 Task: Find connections with filter location Paracambi with filter topic #customerrelationswith filter profile language English with filter current company The Lalit Suri Hospitality Group with filter school S S Jain Subodh P G College, Jaipur with filter industry Wholesale Import and Export with filter service category Training with filter keywords title Editor/Proofreader
Action: Mouse moved to (252, 311)
Screenshot: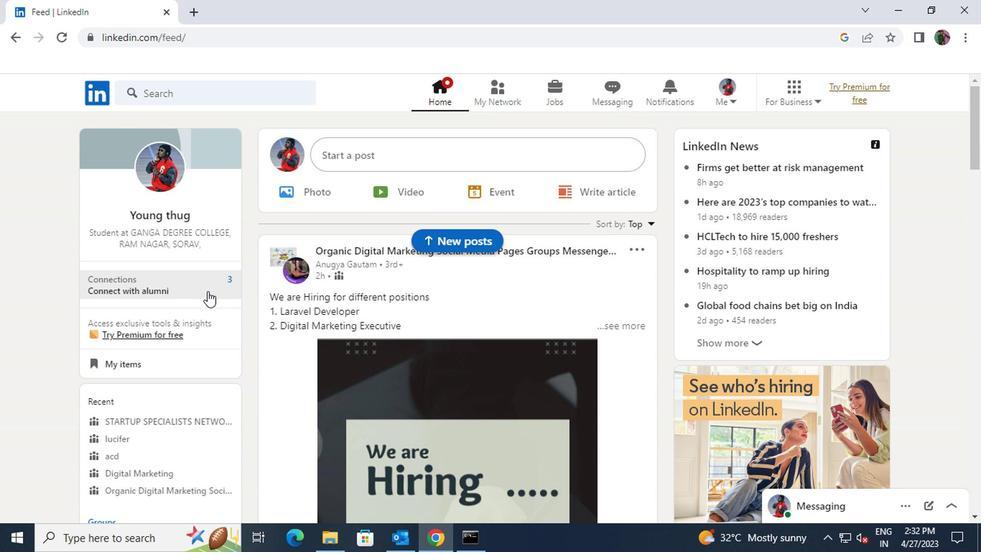 
Action: Mouse pressed left at (252, 311)
Screenshot: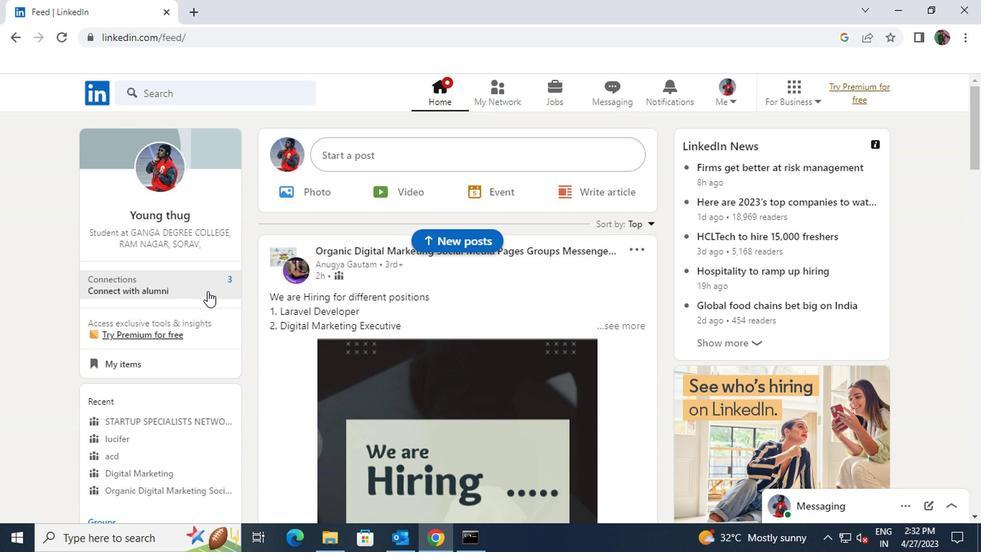 
Action: Mouse moved to (249, 230)
Screenshot: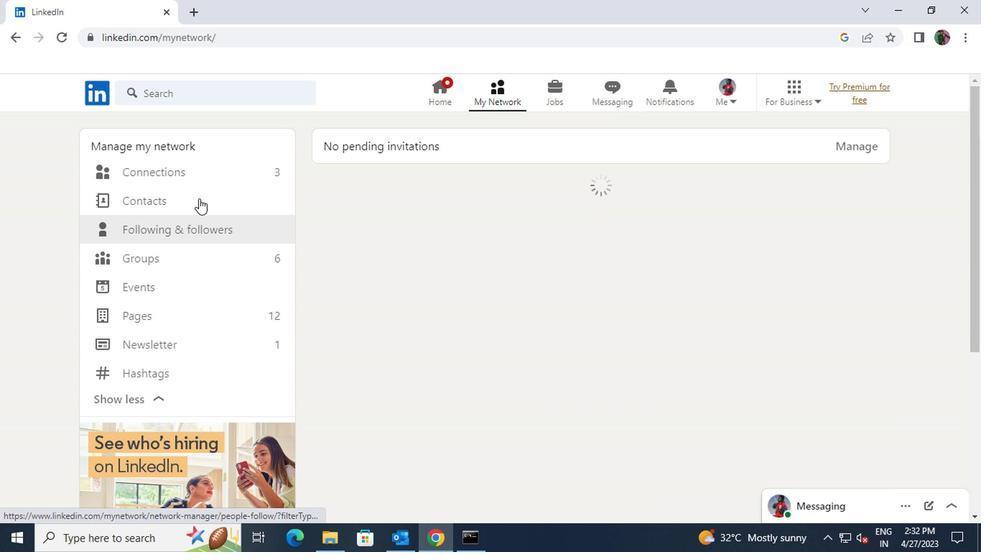 
Action: Mouse pressed left at (249, 230)
Screenshot: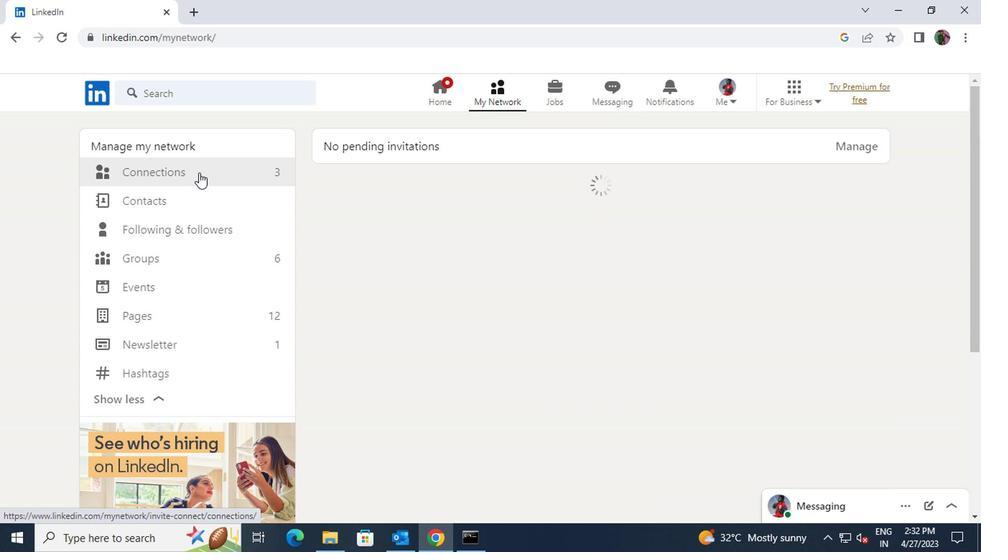 
Action: Mouse moved to (514, 229)
Screenshot: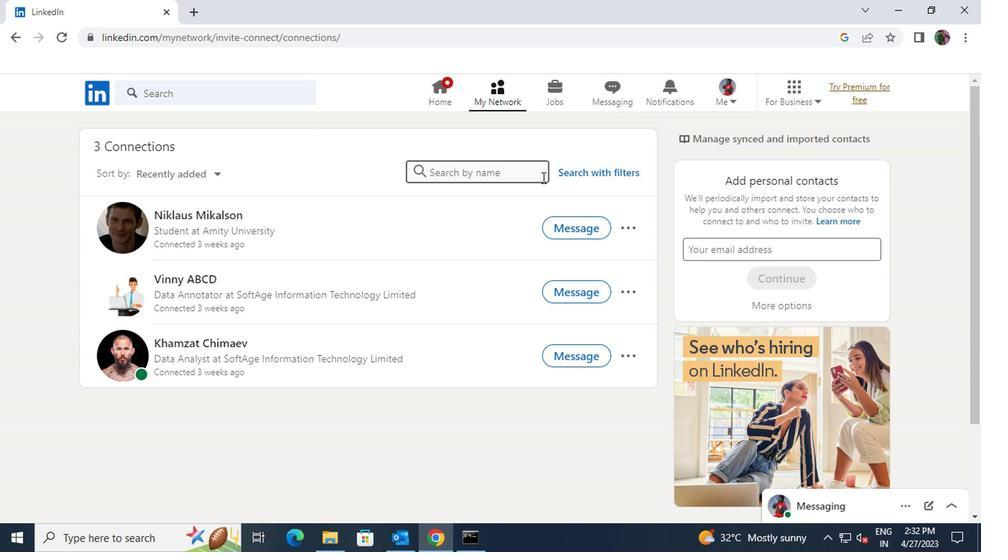 
Action: Mouse pressed left at (514, 229)
Screenshot: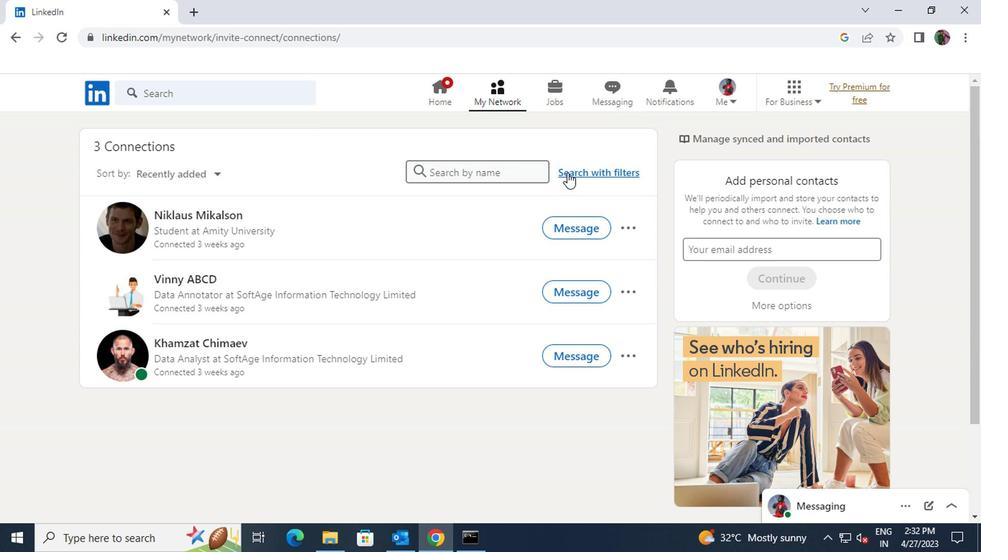 
Action: Mouse moved to (479, 198)
Screenshot: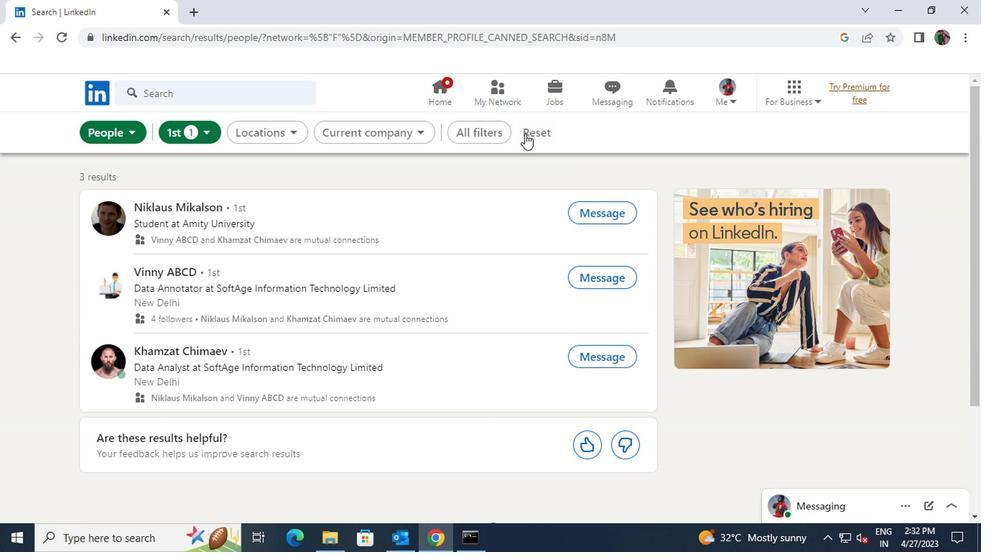 
Action: Mouse pressed left at (479, 198)
Screenshot: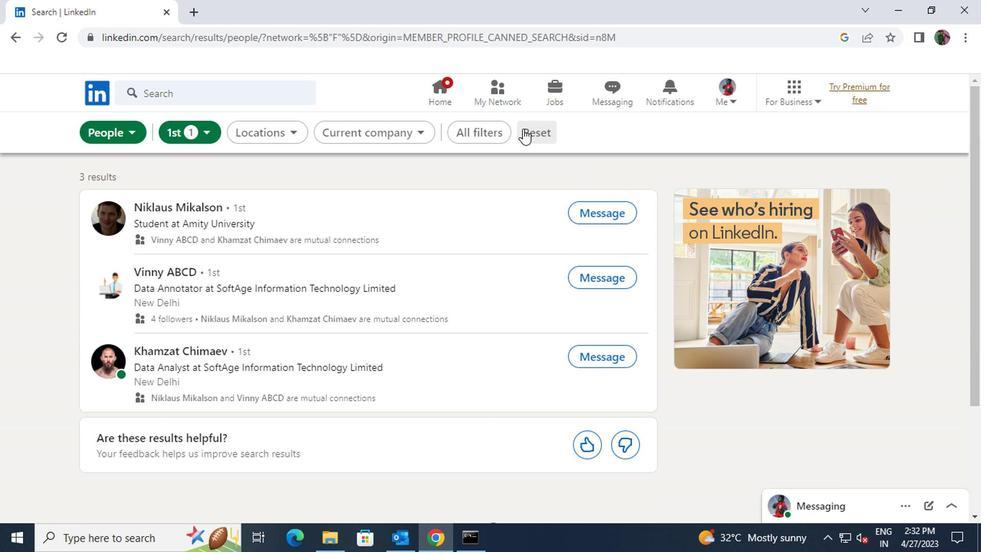 
Action: Mouse moved to (476, 198)
Screenshot: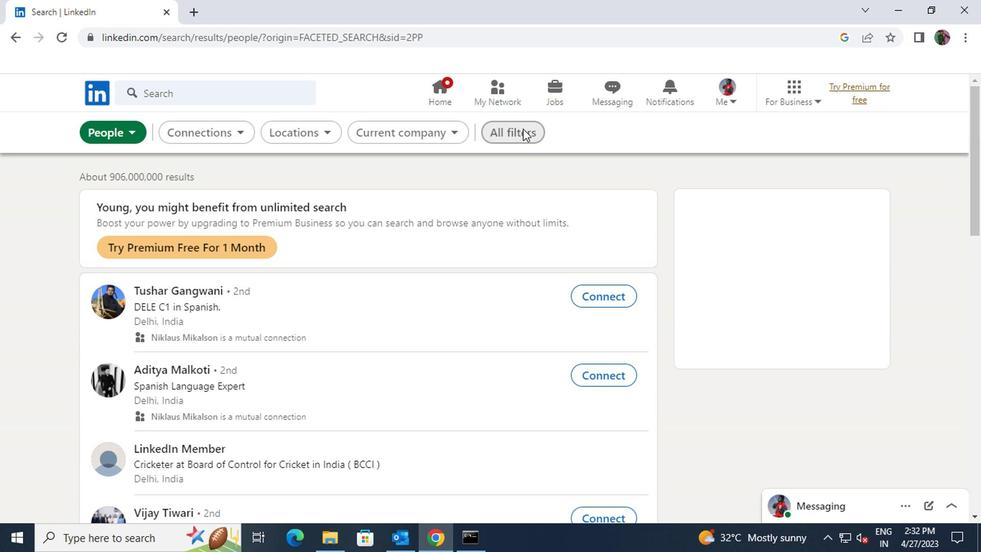 
Action: Mouse pressed left at (476, 198)
Screenshot: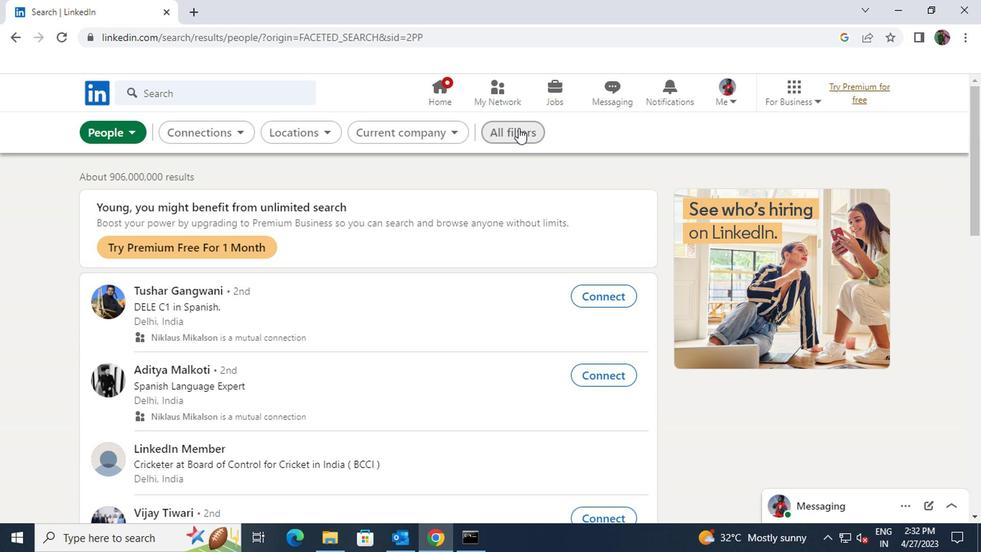 
Action: Mouse moved to (618, 306)
Screenshot: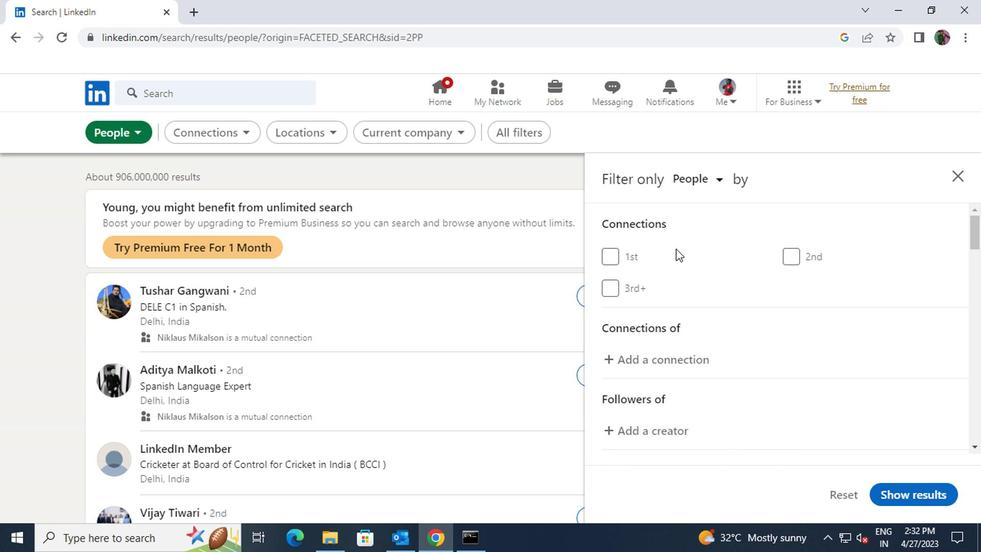 
Action: Mouse scrolled (618, 306) with delta (0, 0)
Screenshot: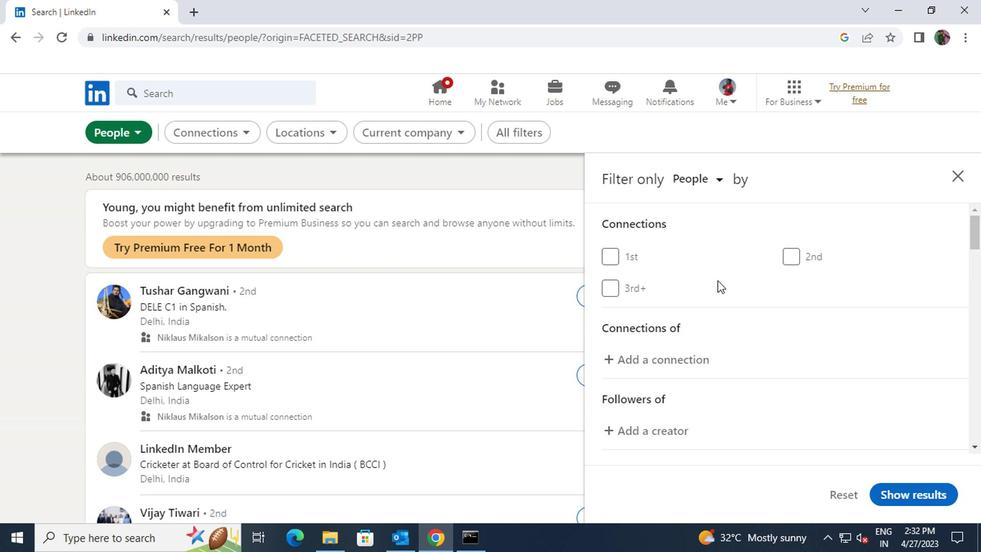
Action: Mouse scrolled (618, 306) with delta (0, 0)
Screenshot: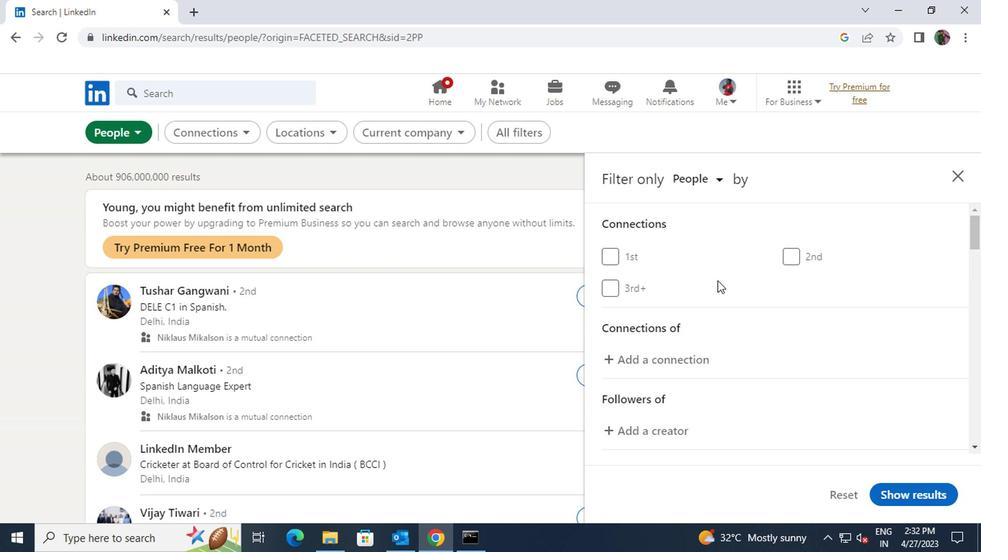 
Action: Mouse scrolled (618, 306) with delta (0, 0)
Screenshot: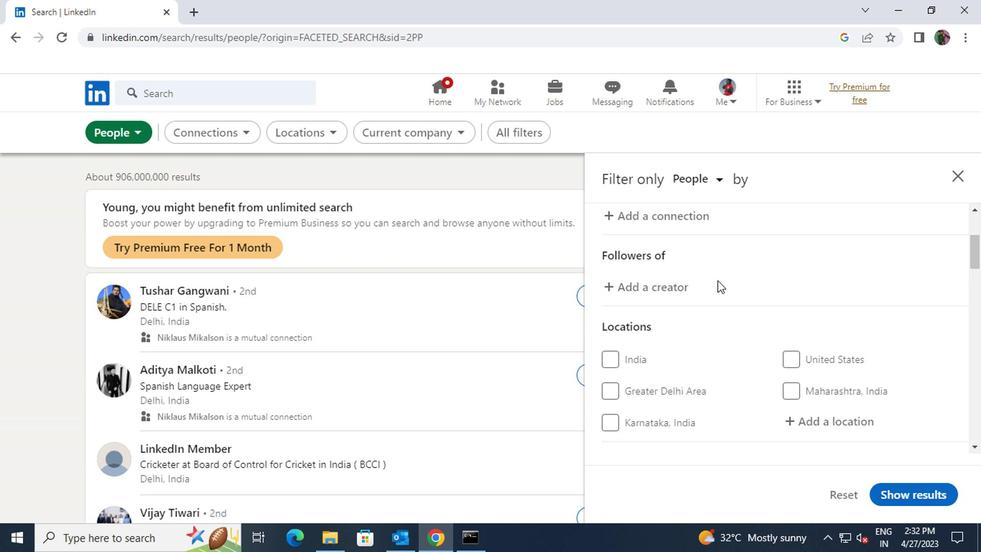 
Action: Mouse moved to (669, 355)
Screenshot: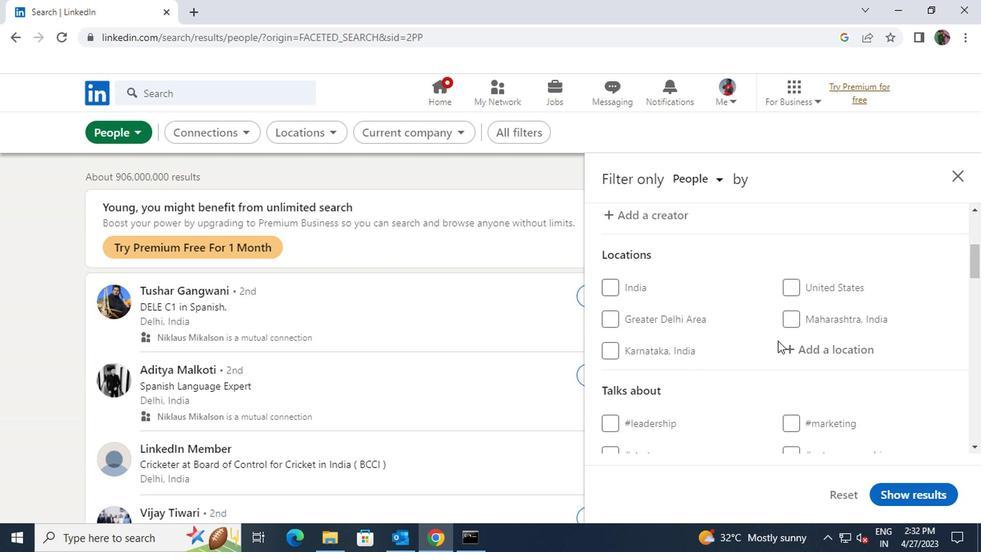 
Action: Mouse pressed left at (669, 355)
Screenshot: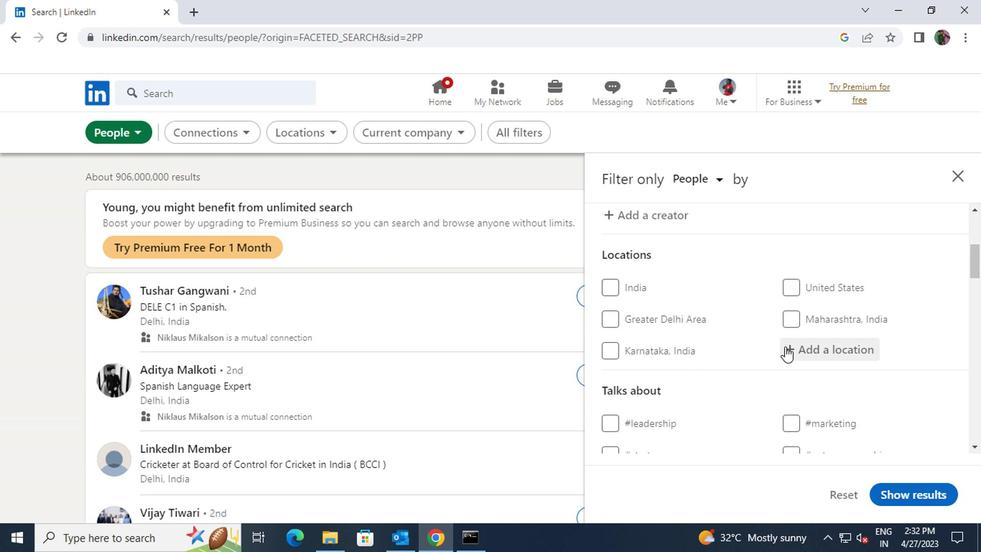 
Action: Mouse moved to (669, 355)
Screenshot: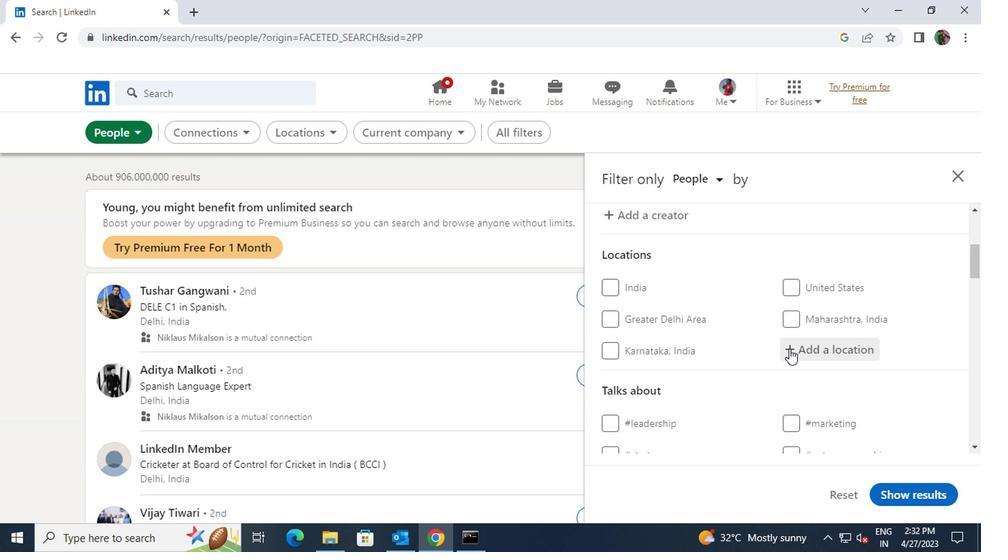
Action: Key pressed <Key.shift>PARACAMB
Screenshot: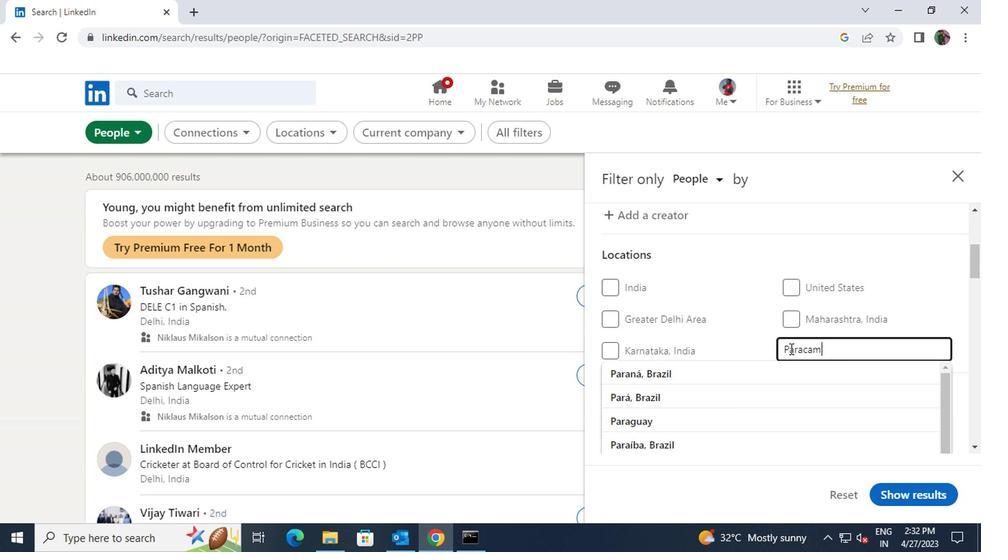 
Action: Mouse moved to (664, 369)
Screenshot: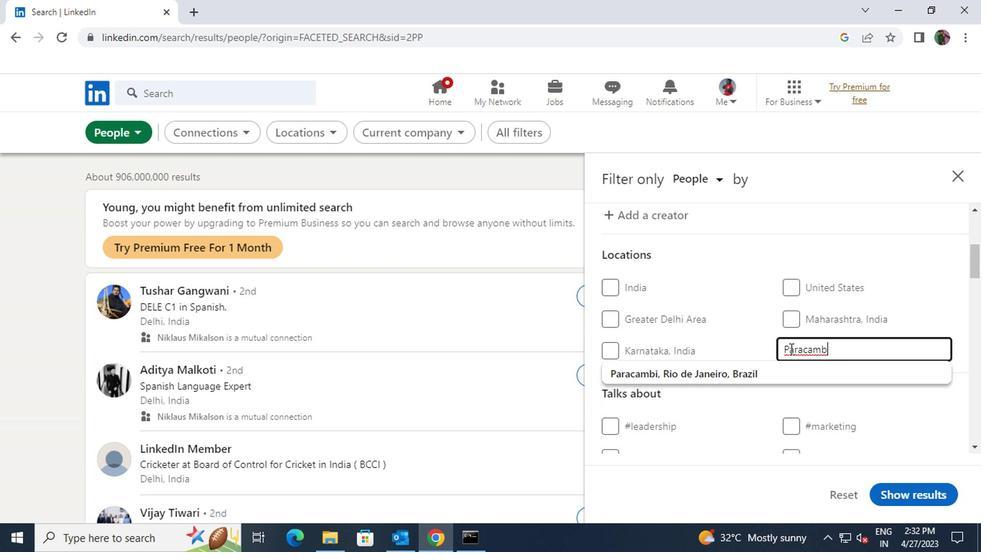 
Action: Mouse pressed left at (664, 369)
Screenshot: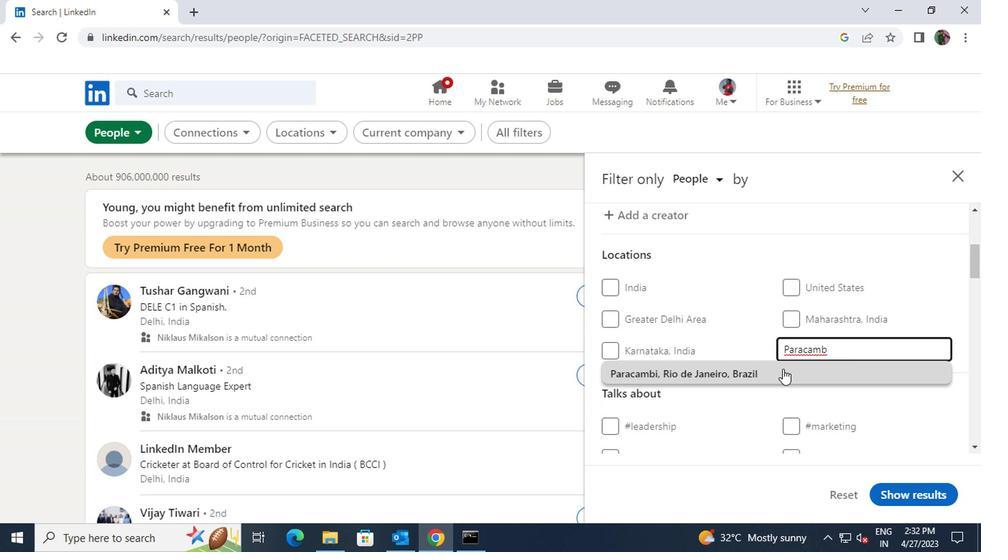 
Action: Mouse scrolled (664, 369) with delta (0, 0)
Screenshot: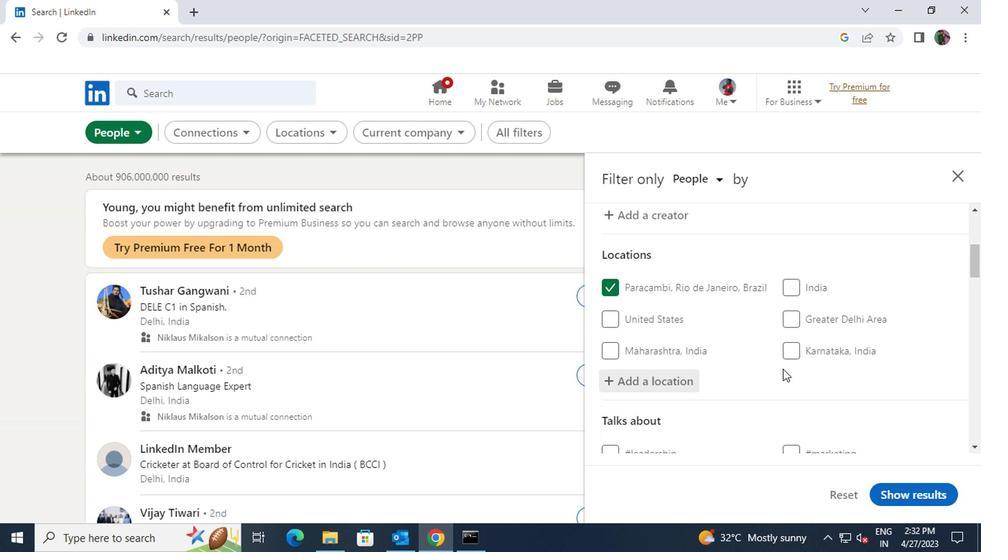 
Action: Mouse scrolled (664, 369) with delta (0, 0)
Screenshot: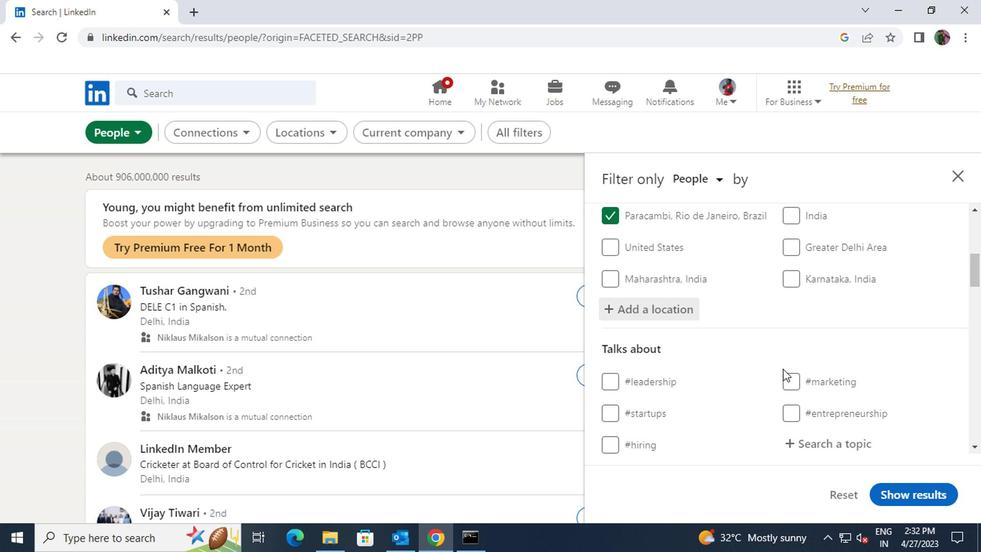 
Action: Mouse moved to (685, 372)
Screenshot: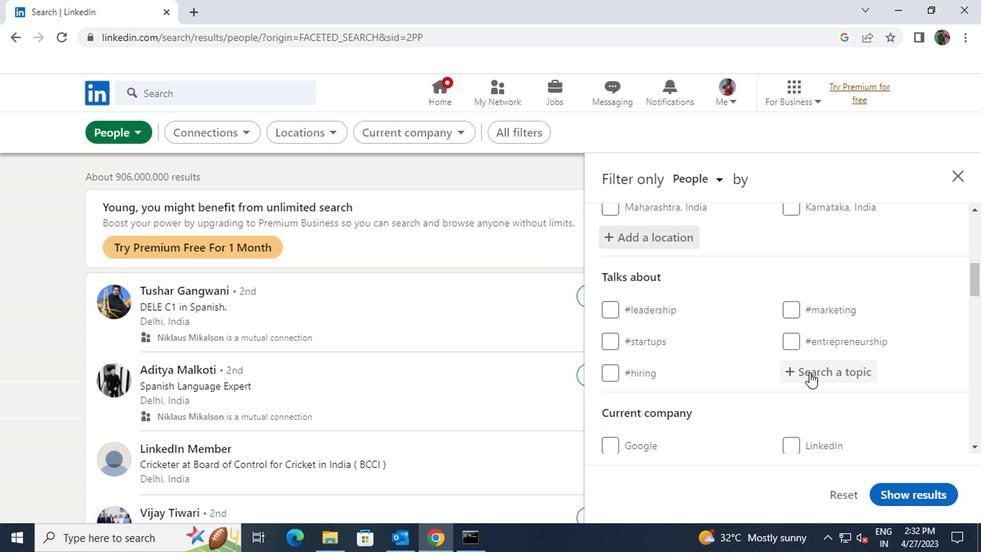 
Action: Mouse pressed left at (685, 372)
Screenshot: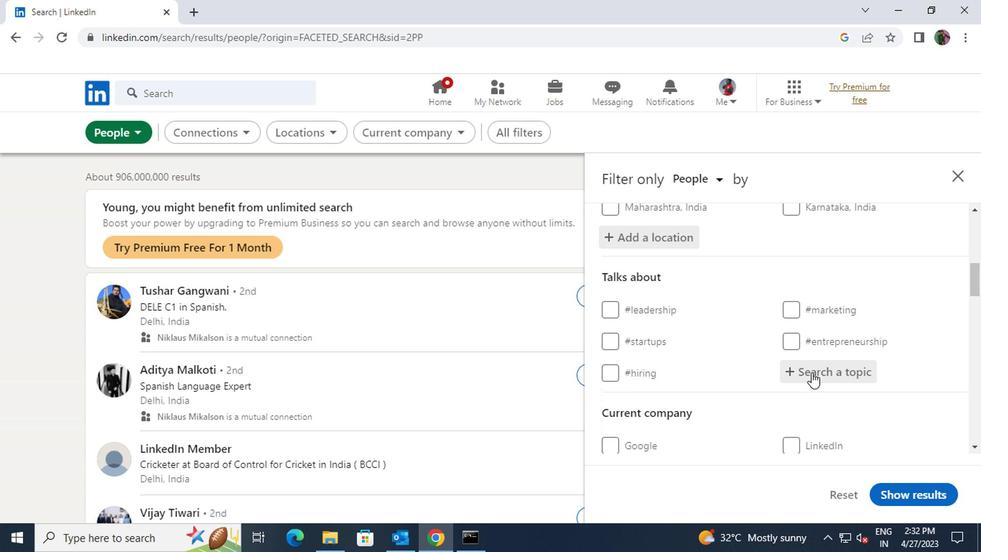 
Action: Key pressed <Key.shift><Key.shift><Key.shift><Key.shift><Key.shift>#<Key.shift>CUSTOMERRELATION
Screenshot: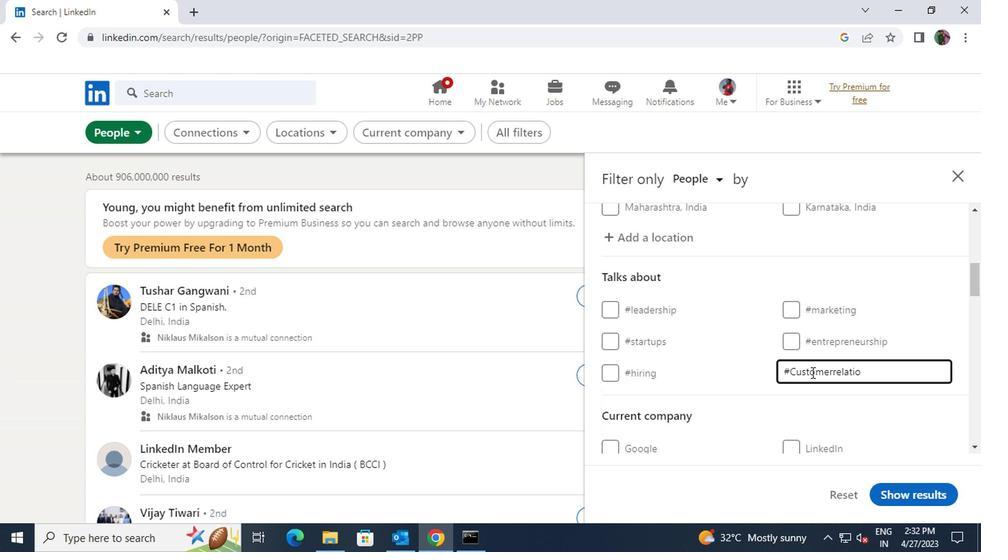 
Action: Mouse scrolled (685, 371) with delta (0, 0)
Screenshot: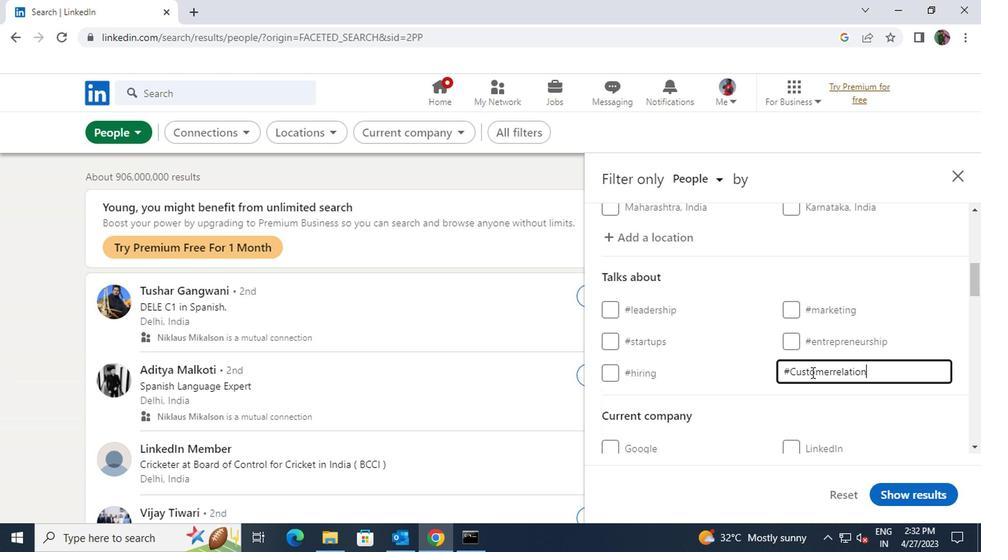 
Action: Mouse scrolled (685, 371) with delta (0, 0)
Screenshot: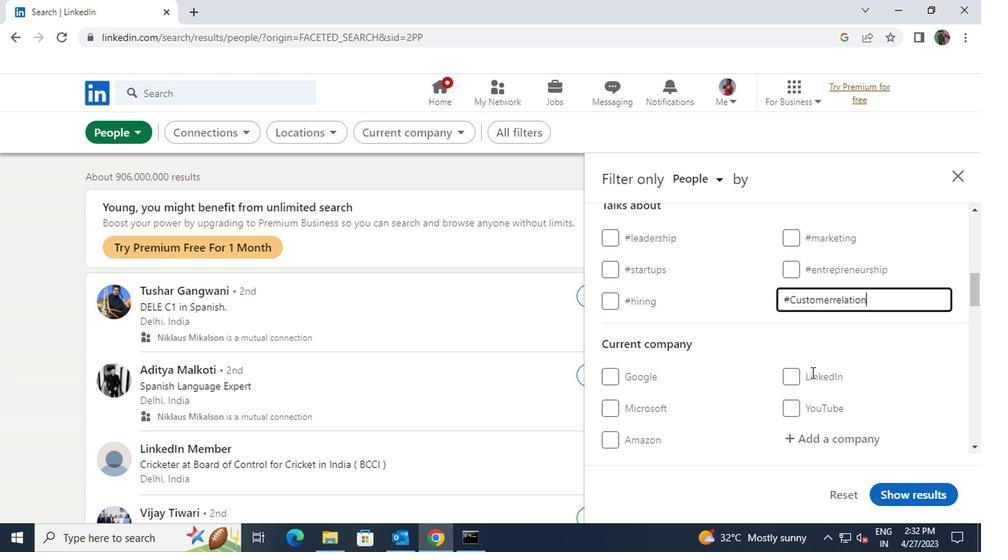 
Action: Mouse pressed left at (685, 372)
Screenshot: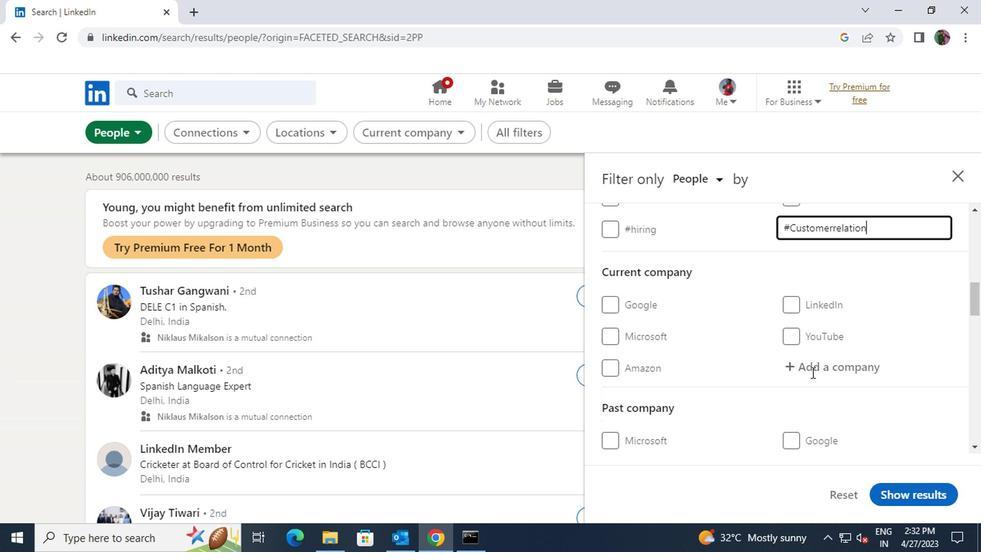 
Action: Key pressed <Key.shift><Key.shift><Key.shift>THE<Key.space>LALIT
Screenshot: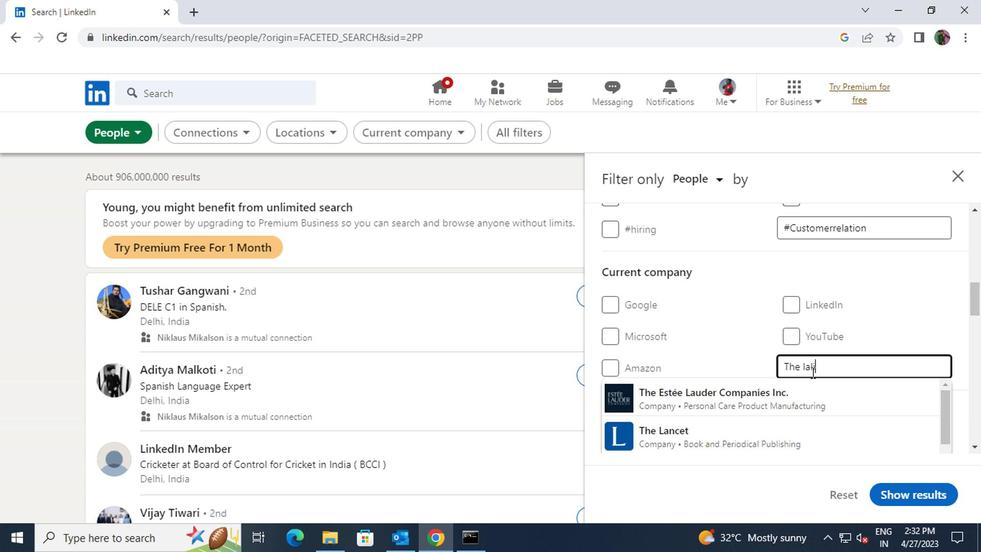 
Action: Mouse moved to (683, 388)
Screenshot: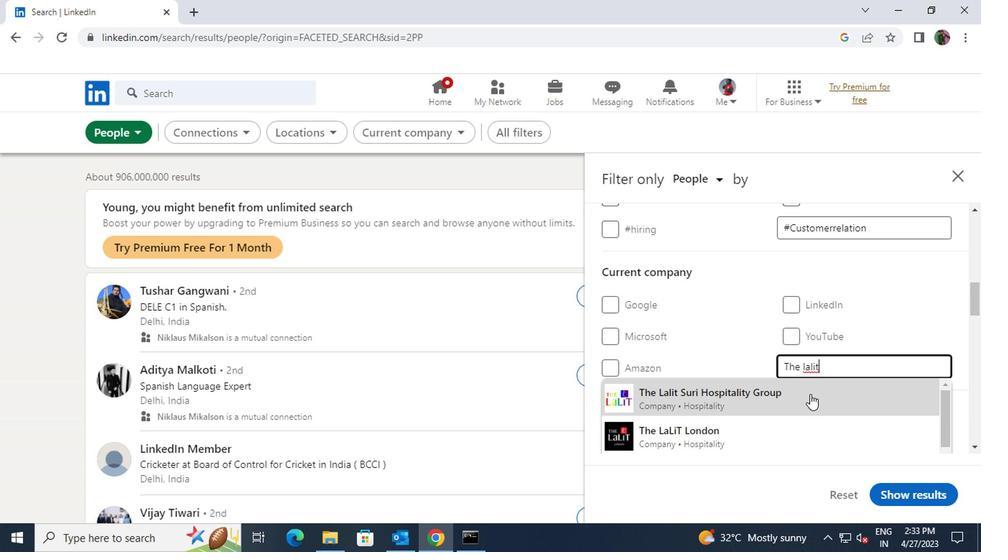 
Action: Mouse pressed left at (683, 388)
Screenshot: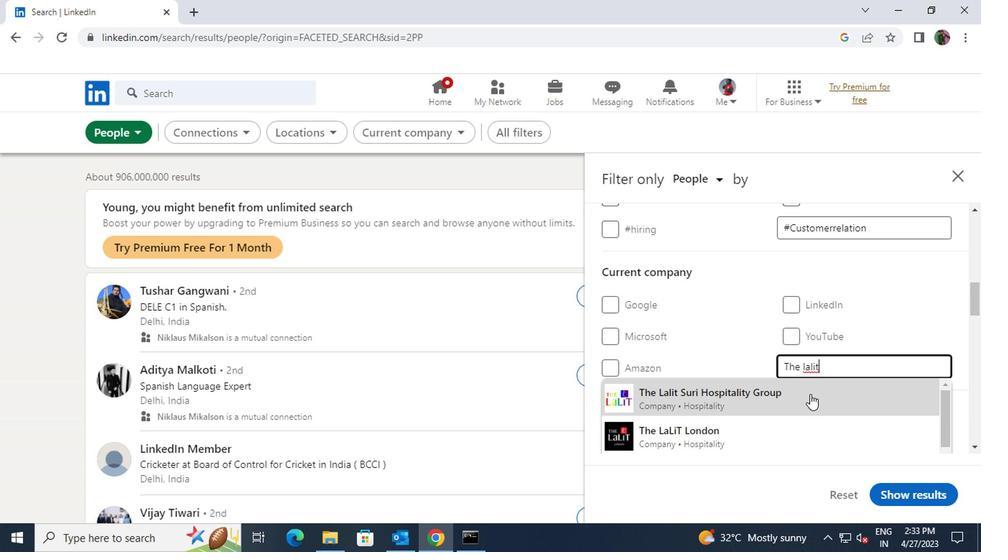 
Action: Mouse scrolled (683, 387) with delta (0, 0)
Screenshot: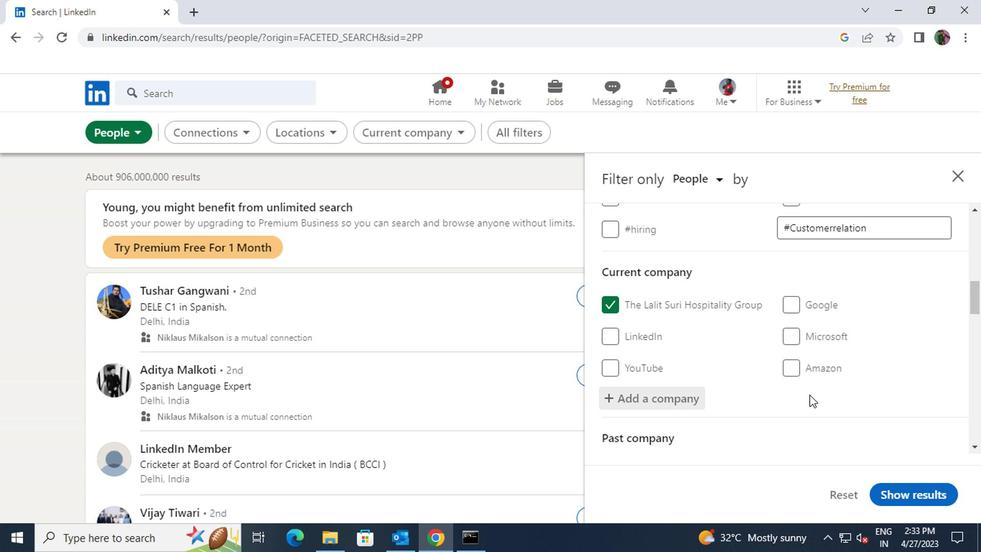 
Action: Mouse scrolled (683, 387) with delta (0, 0)
Screenshot: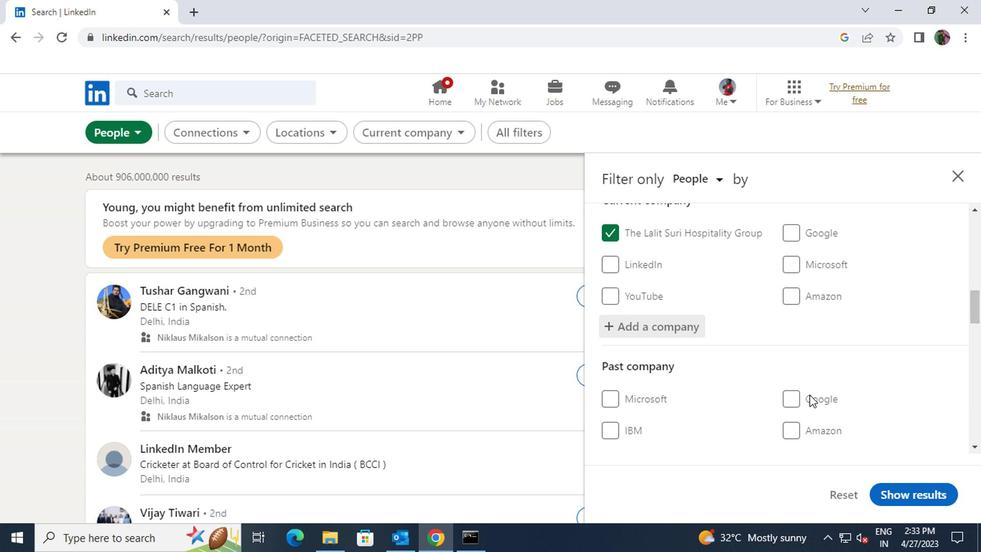 
Action: Mouse scrolled (683, 387) with delta (0, 0)
Screenshot: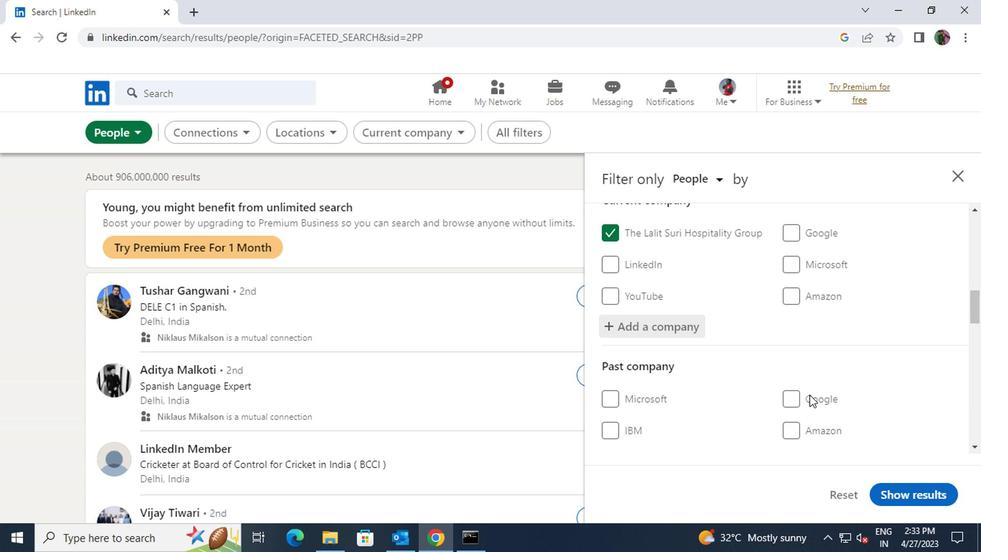 
Action: Mouse scrolled (683, 387) with delta (0, 0)
Screenshot: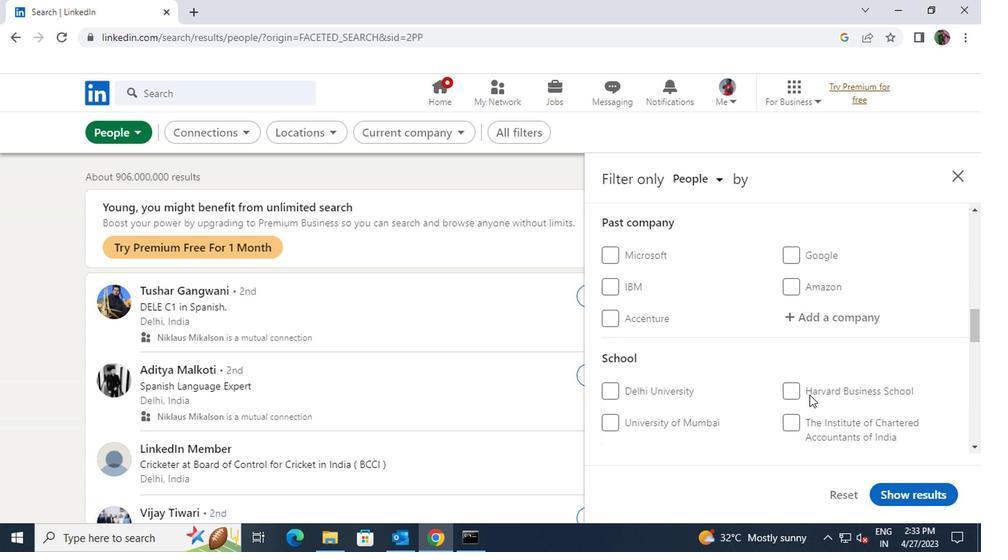 
Action: Mouse pressed left at (683, 388)
Screenshot: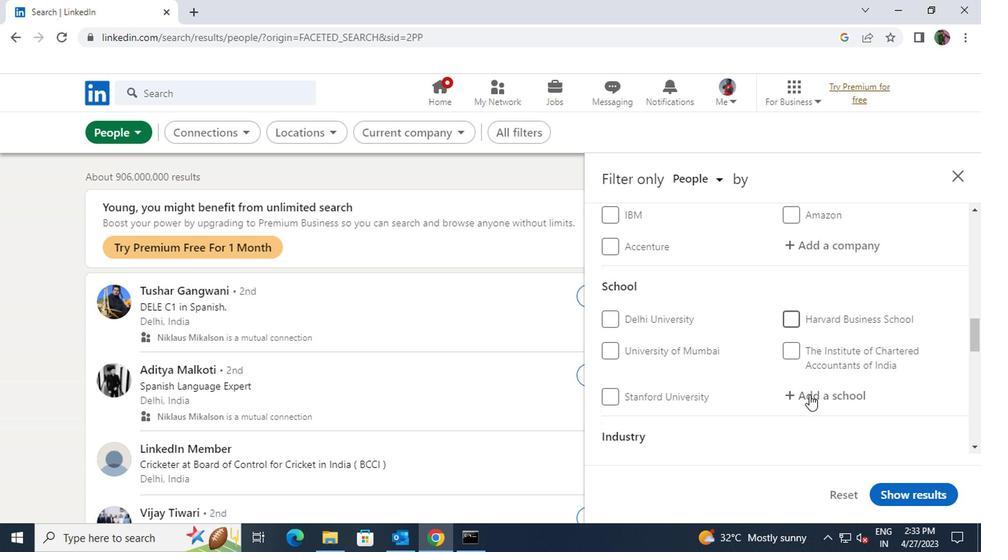 
Action: Key pressed <Key.shift><Key.shift><Key.shift><Key.shift><Key.shift><Key.shift><Key.shift><Key.shift><Key.shift><Key.shift><Key.shift><Key.shift><Key.shift><Key.shift><Key.shift><Key.shift><Key.shift>SS<Key.space>JAIN
Screenshot: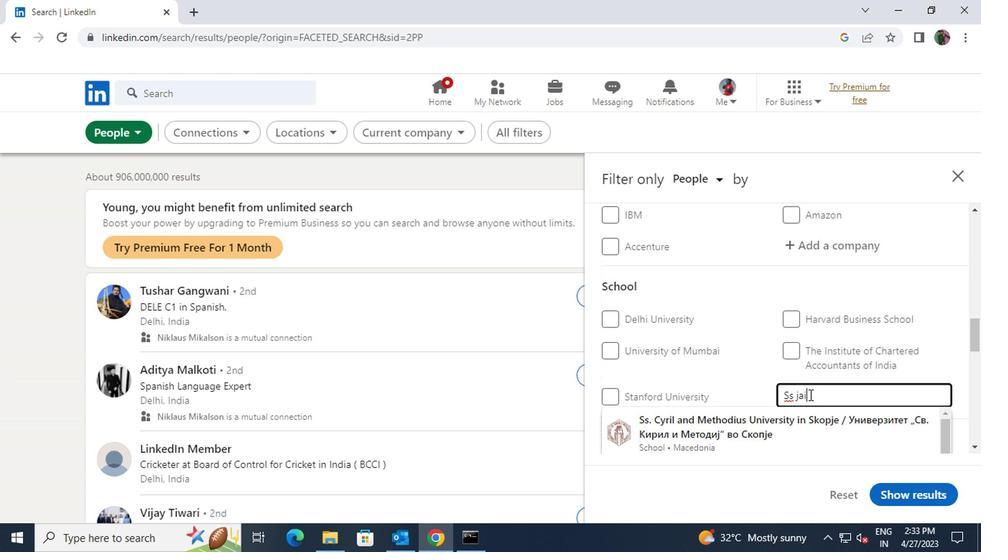 
Action: Mouse moved to (681, 406)
Screenshot: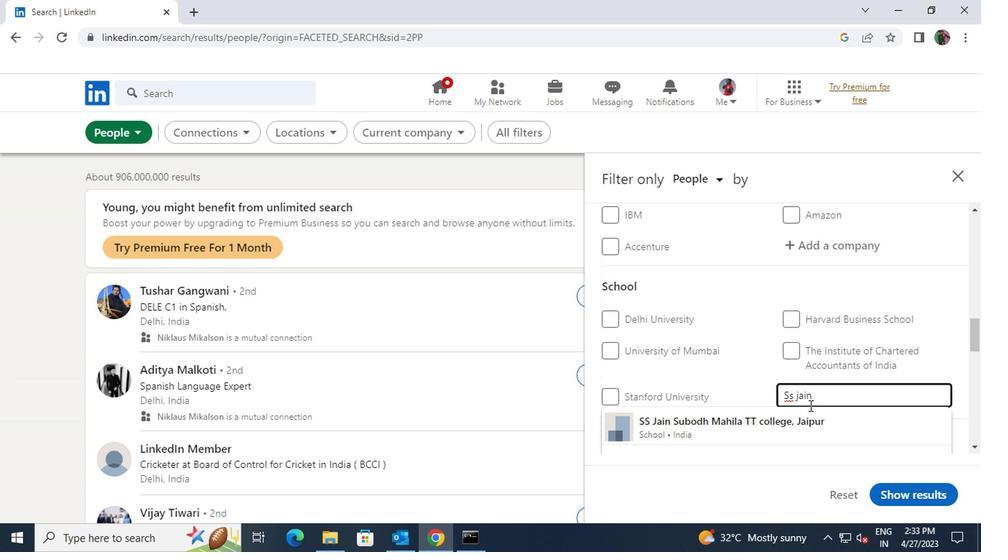 
Action: Mouse pressed left at (681, 406)
Screenshot: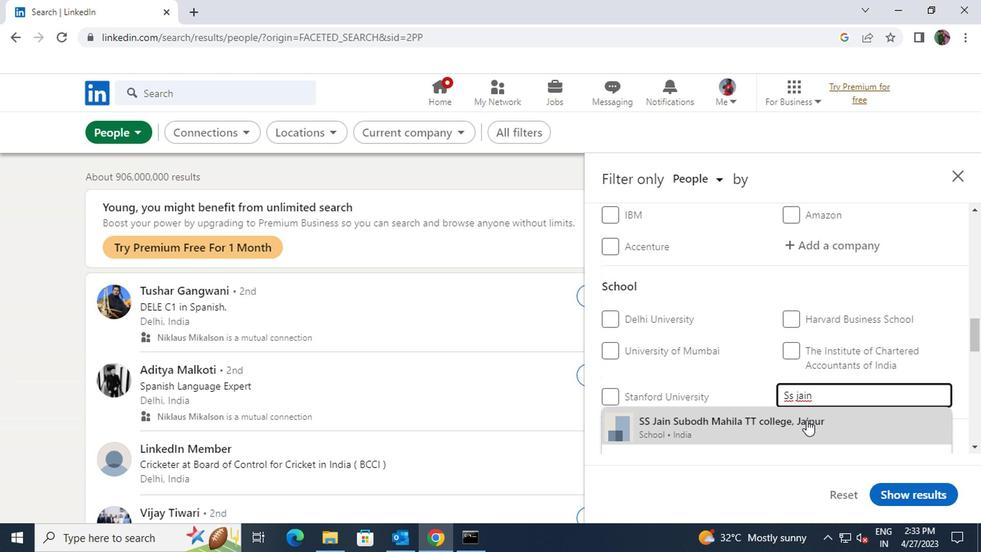 
Action: Mouse moved to (703, 406)
Screenshot: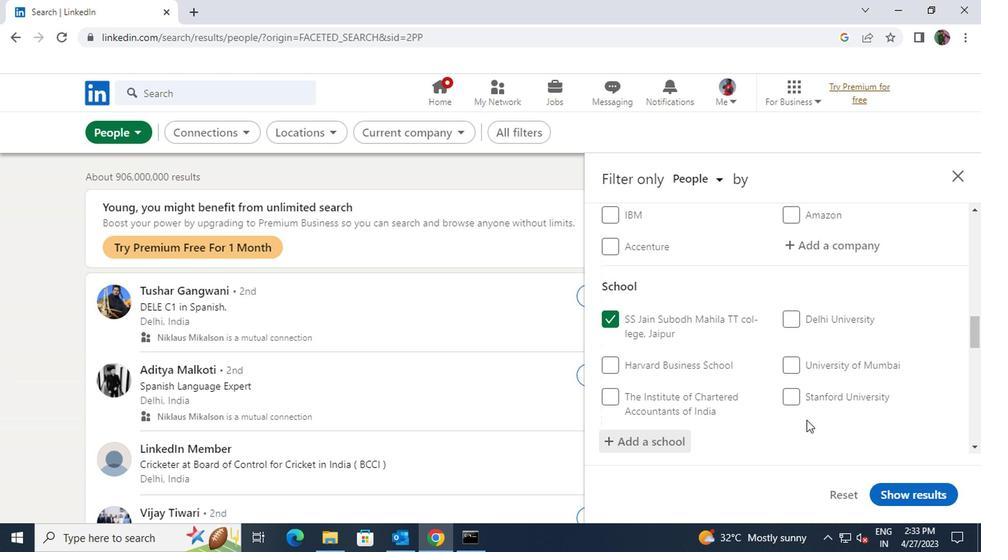 
Action: Mouse scrolled (703, 405) with delta (0, 0)
Screenshot: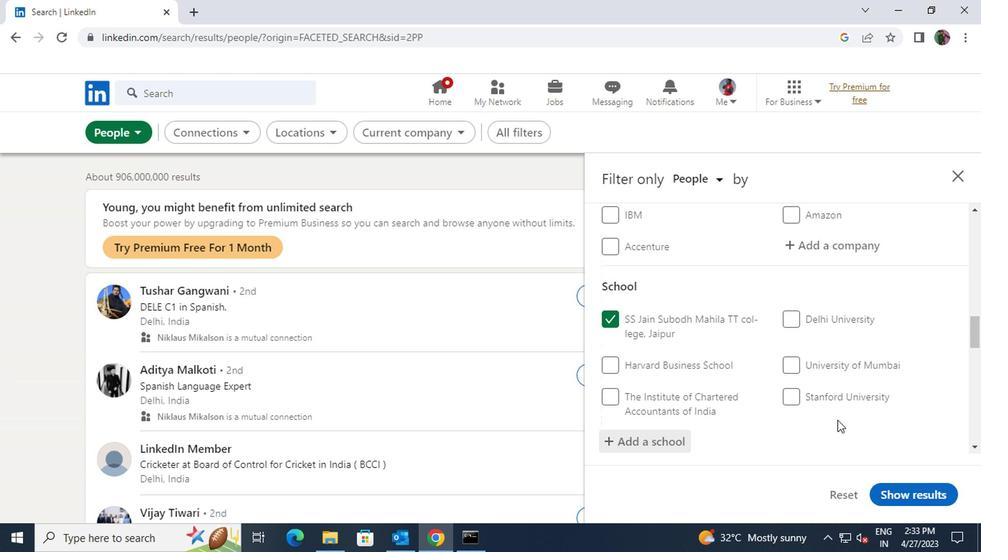
Action: Mouse moved to (697, 411)
Screenshot: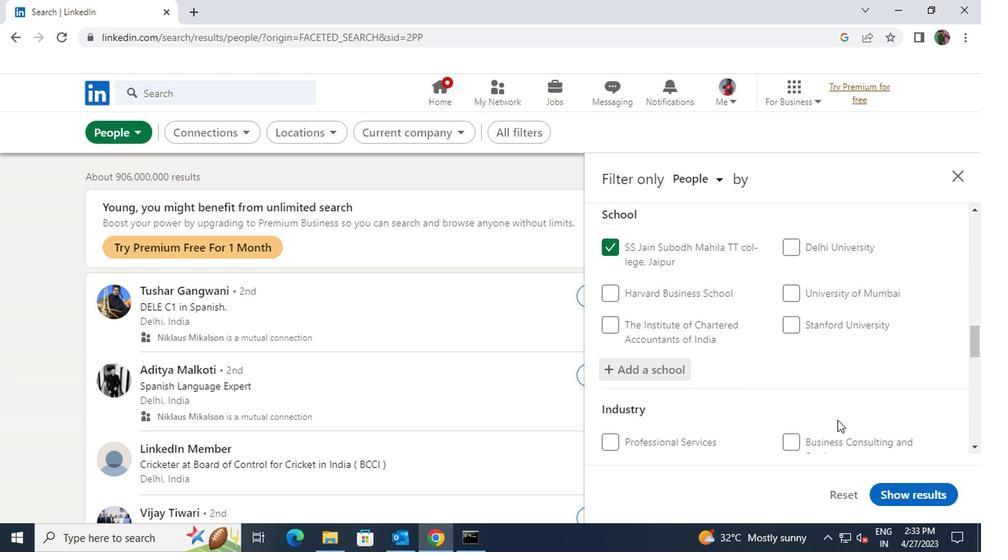 
Action: Mouse scrolled (697, 410) with delta (0, 0)
Screenshot: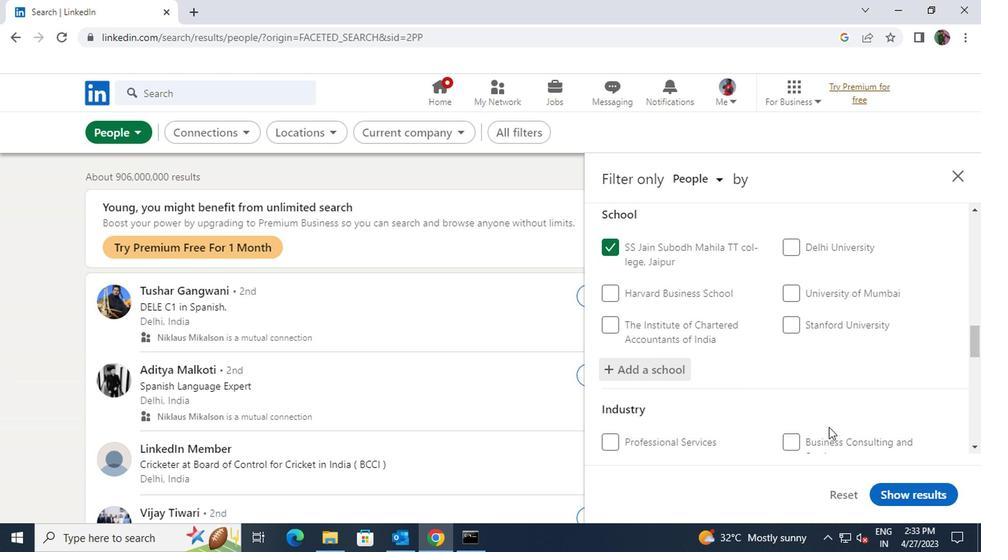
Action: Mouse moved to (695, 409)
Screenshot: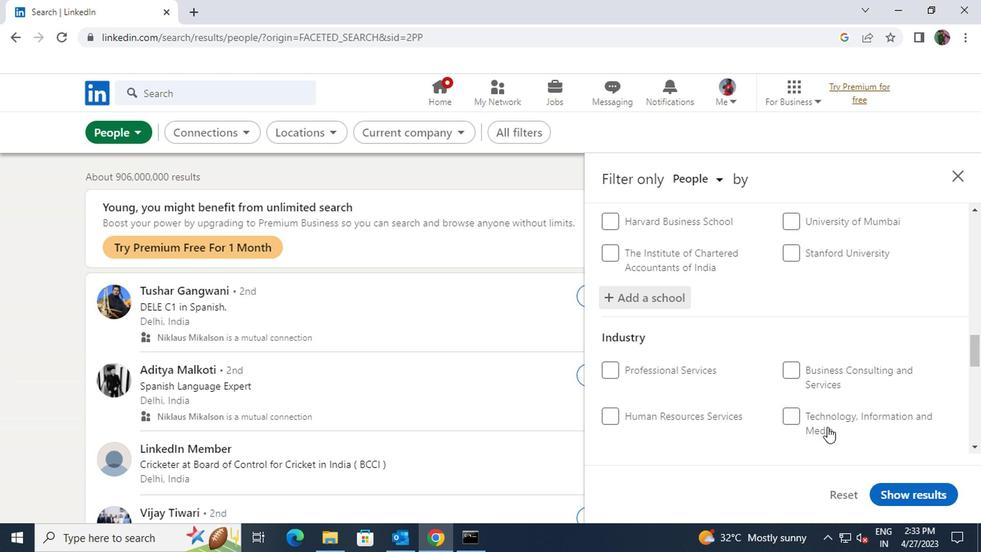 
Action: Mouse scrolled (695, 409) with delta (0, 0)
Screenshot: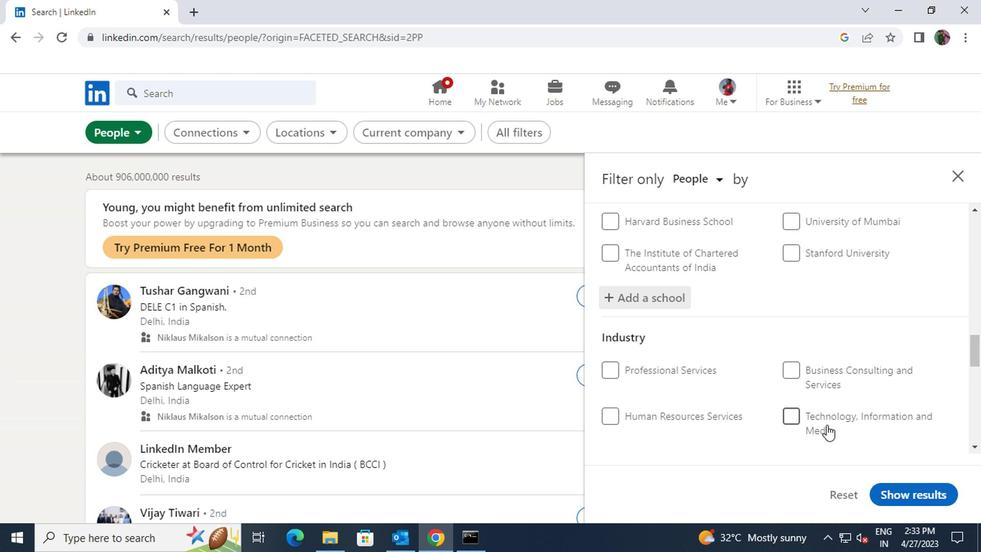 
Action: Mouse moved to (695, 387)
Screenshot: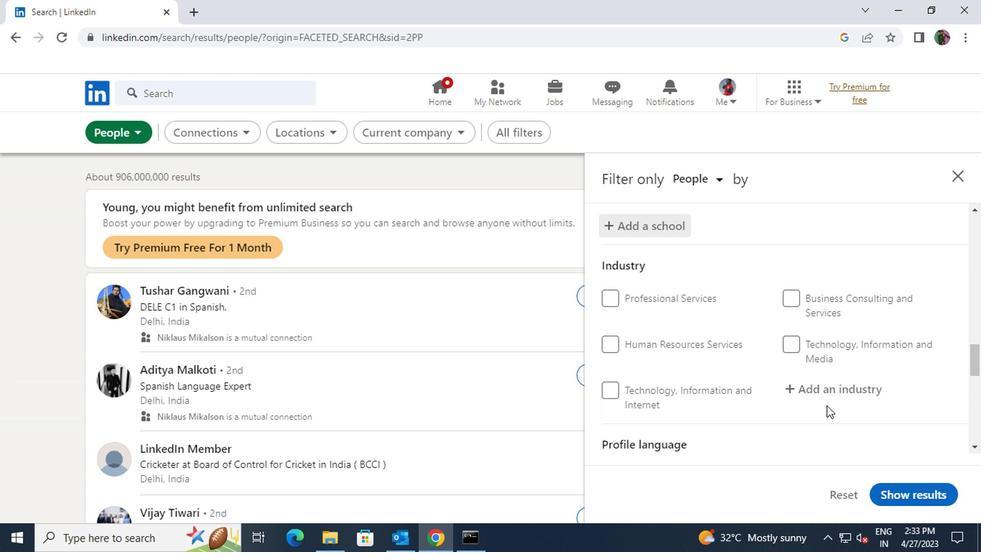 
Action: Mouse pressed left at (695, 387)
Screenshot: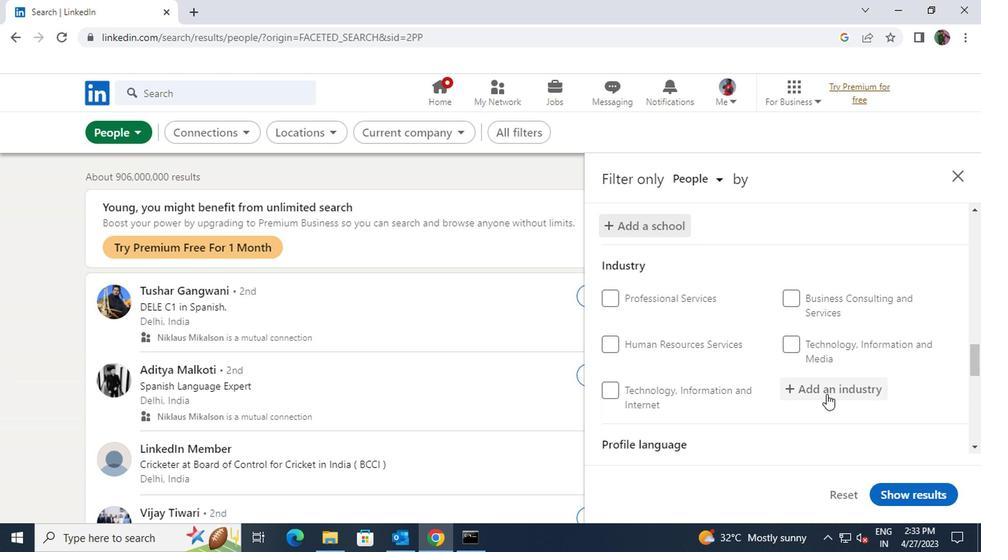
Action: Key pressed <Key.shift><Key.shift><Key.shift><Key.shift>WHOLESALE<Key.space>IMPO
Screenshot: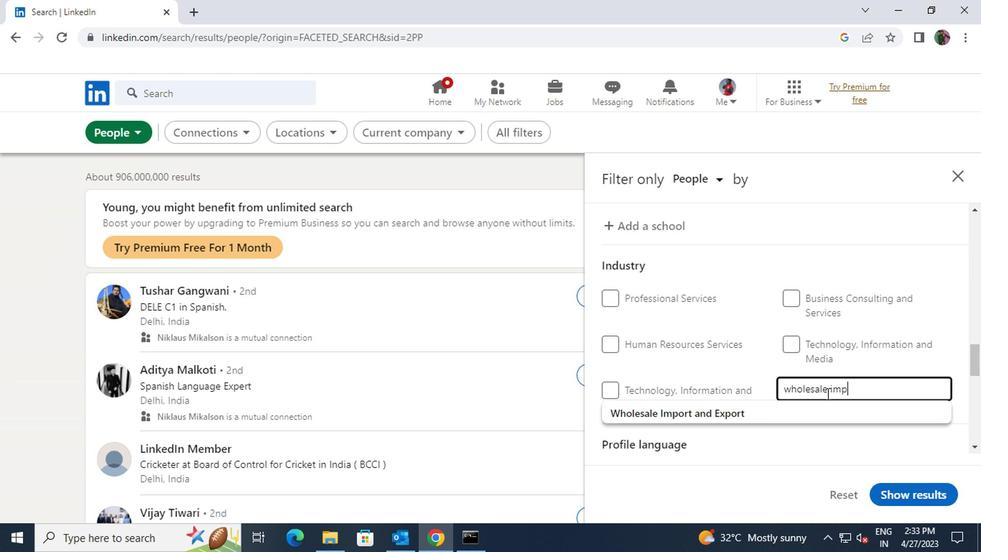 
Action: Mouse moved to (688, 398)
Screenshot: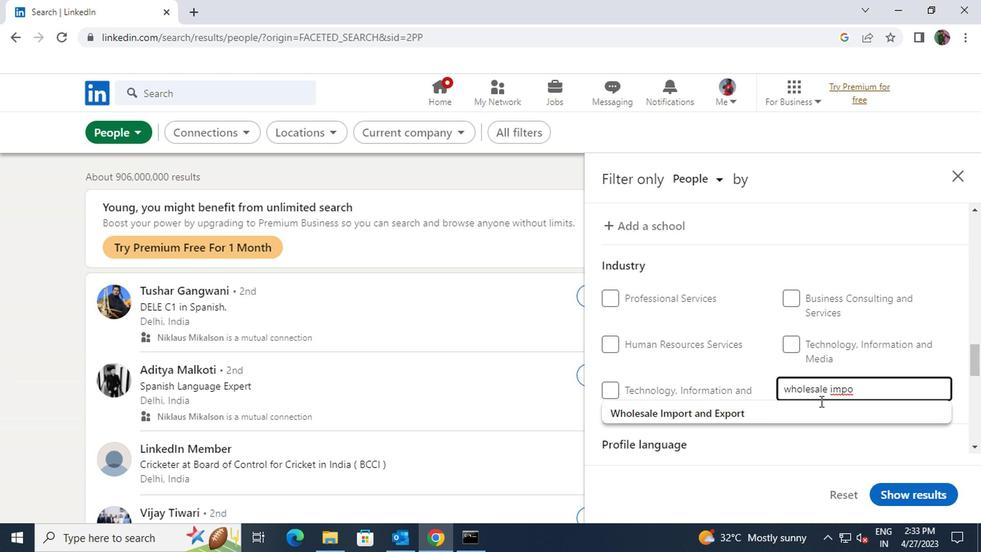 
Action: Mouse pressed left at (688, 398)
Screenshot: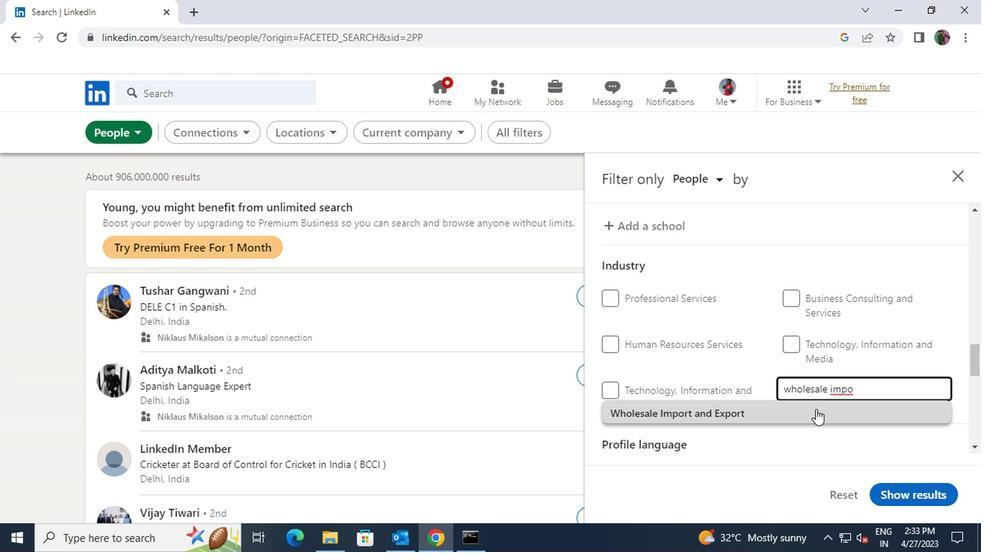 
Action: Mouse scrolled (688, 397) with delta (0, 0)
Screenshot: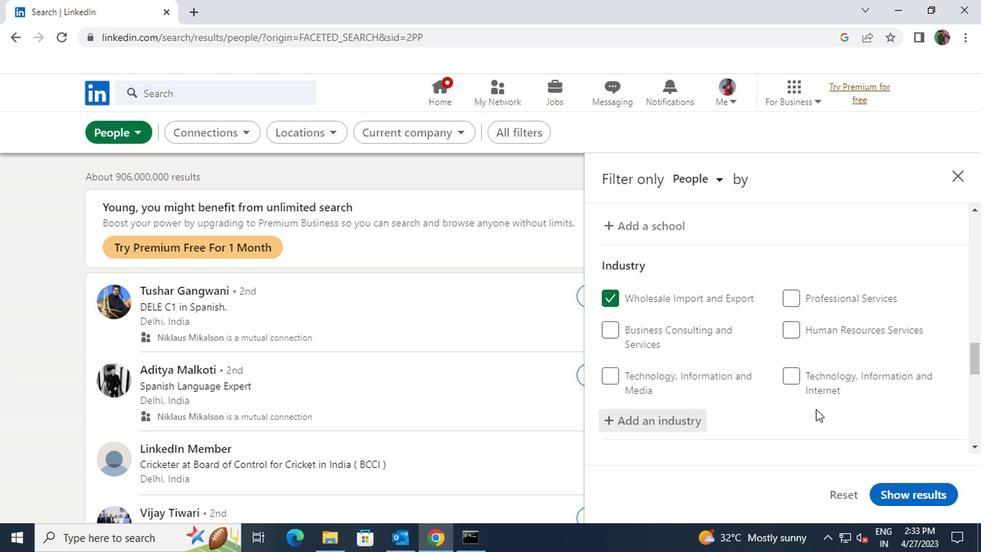 
Action: Mouse scrolled (688, 397) with delta (0, 0)
Screenshot: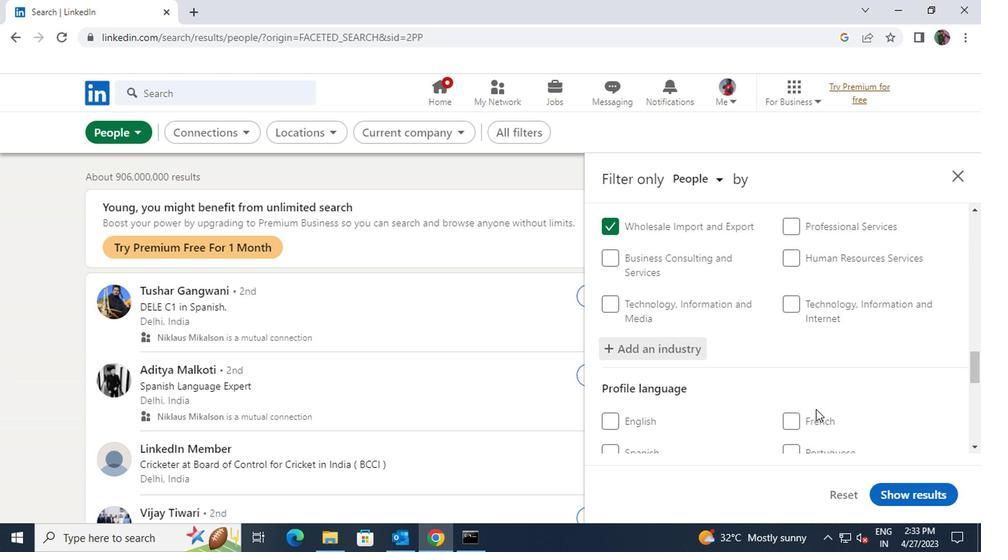 
Action: Mouse moved to (545, 352)
Screenshot: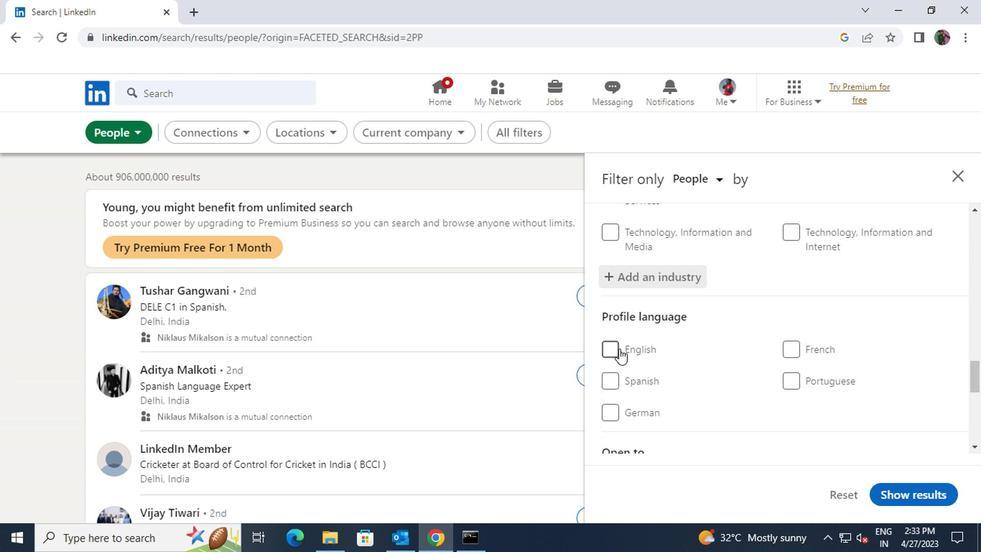 
Action: Mouse pressed left at (545, 352)
Screenshot: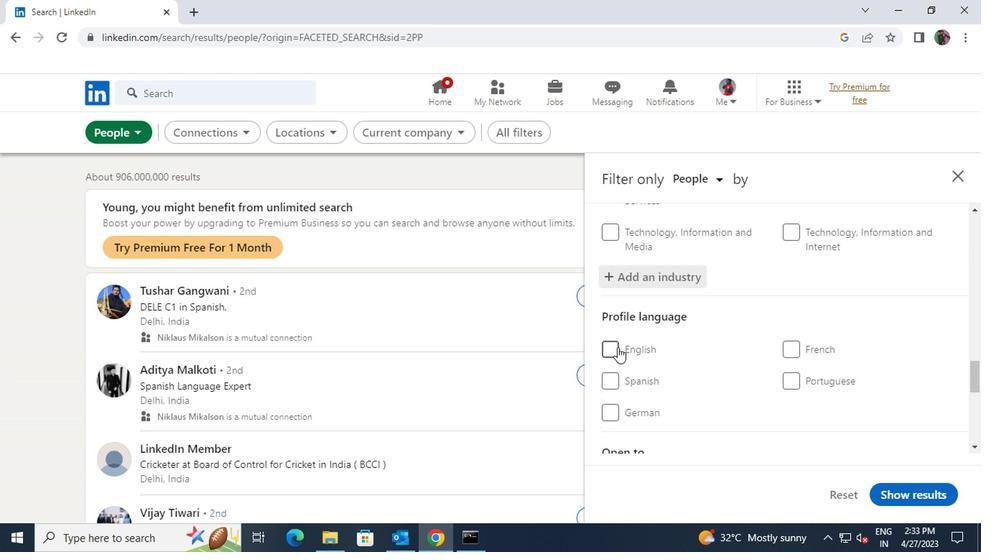 
Action: Mouse moved to (648, 368)
Screenshot: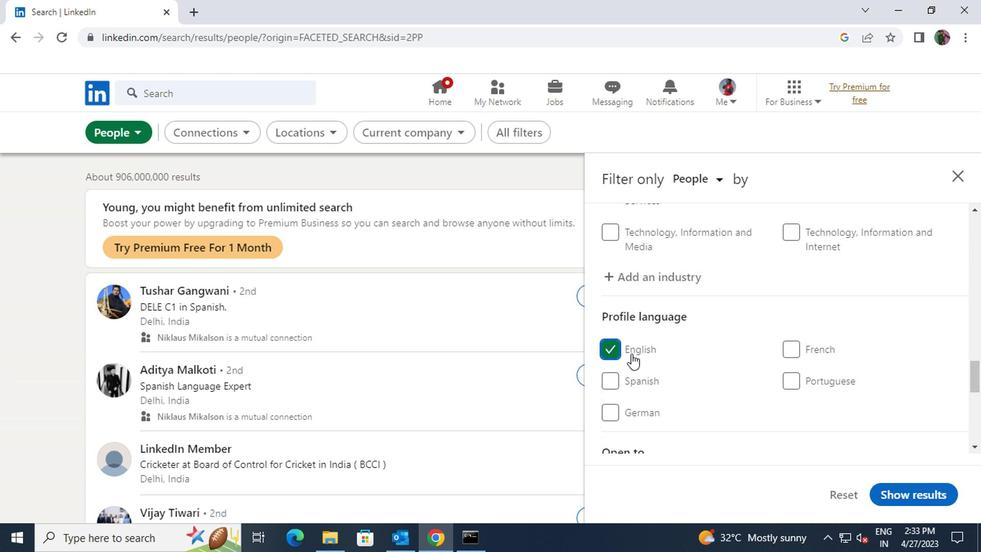 
Action: Mouse scrolled (648, 367) with delta (0, 0)
Screenshot: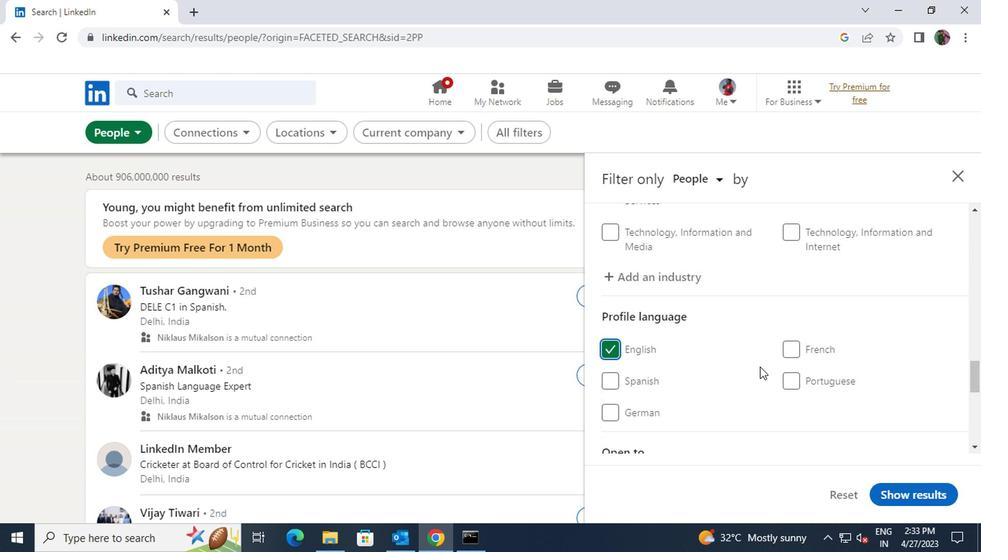 
Action: Mouse scrolled (648, 367) with delta (0, 0)
Screenshot: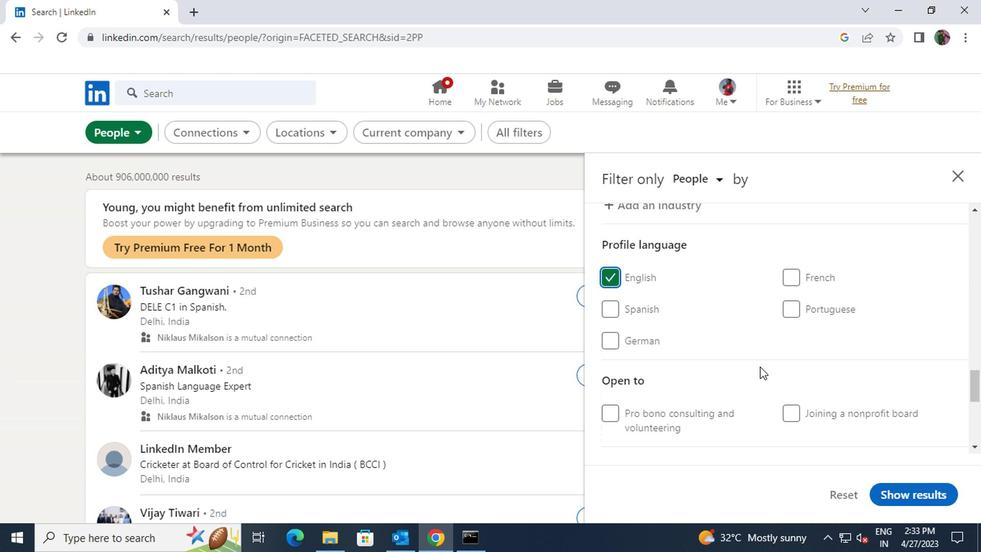 
Action: Mouse scrolled (648, 367) with delta (0, 0)
Screenshot: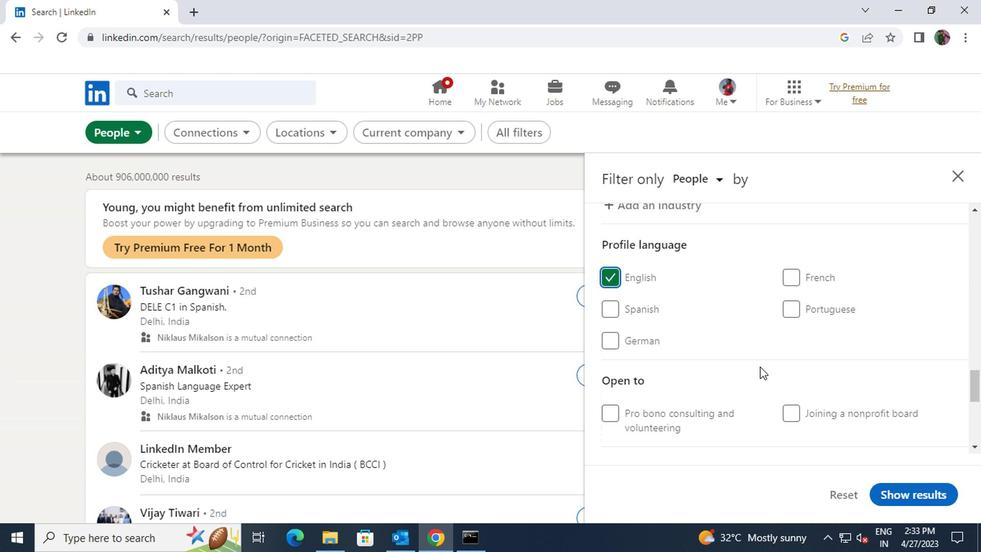 
Action: Mouse scrolled (648, 367) with delta (0, 0)
Screenshot: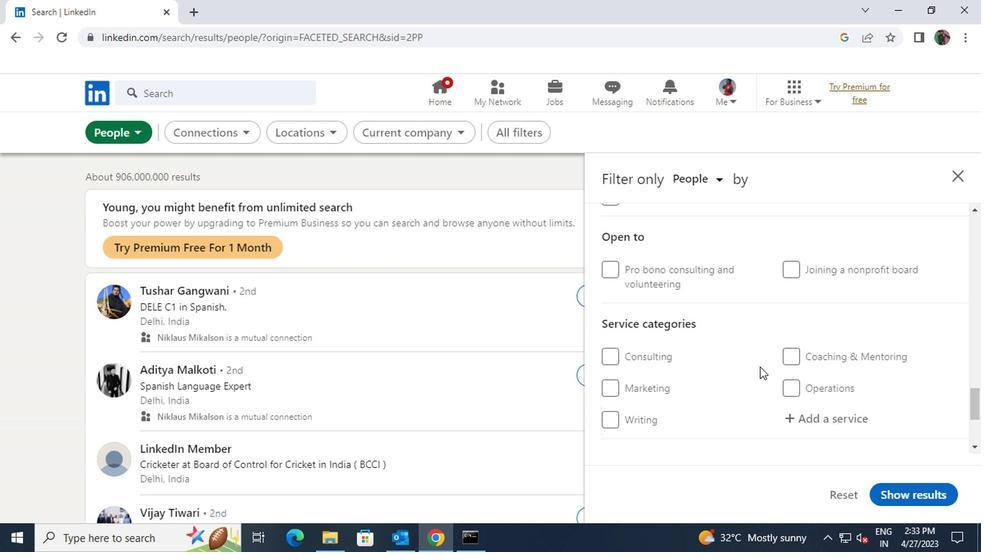 
Action: Mouse moved to (672, 357)
Screenshot: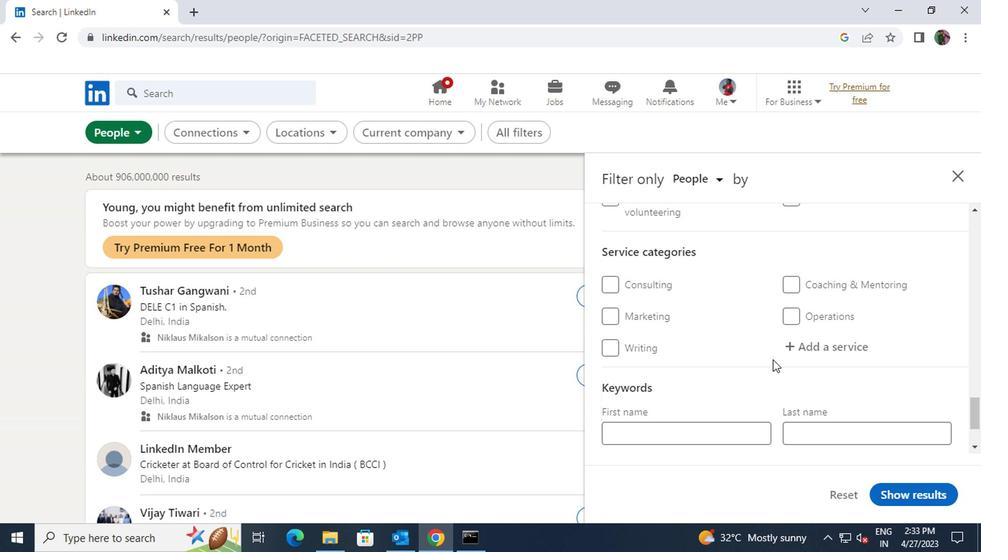 
Action: Mouse pressed left at (672, 357)
Screenshot: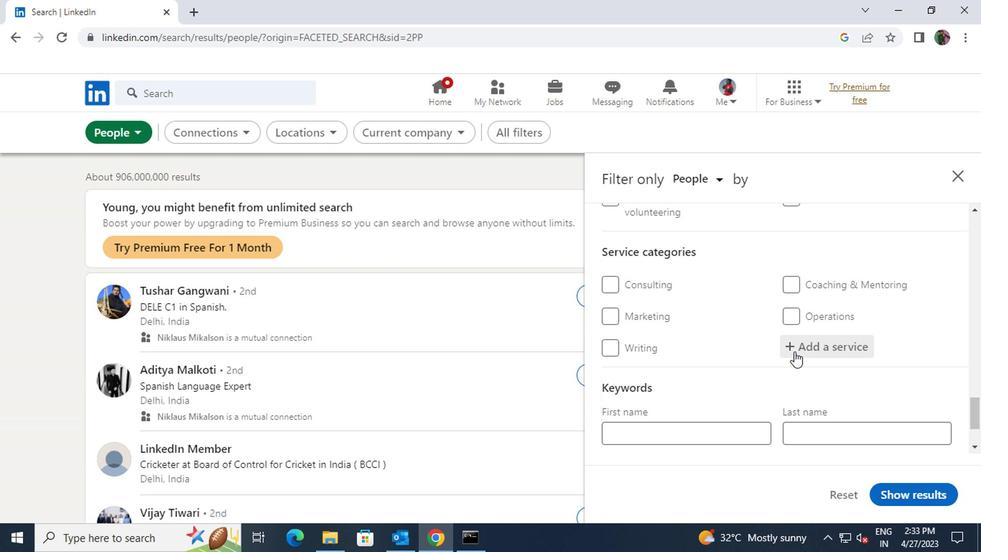 
Action: Key pressed <Key.shift>TRAIN
Screenshot: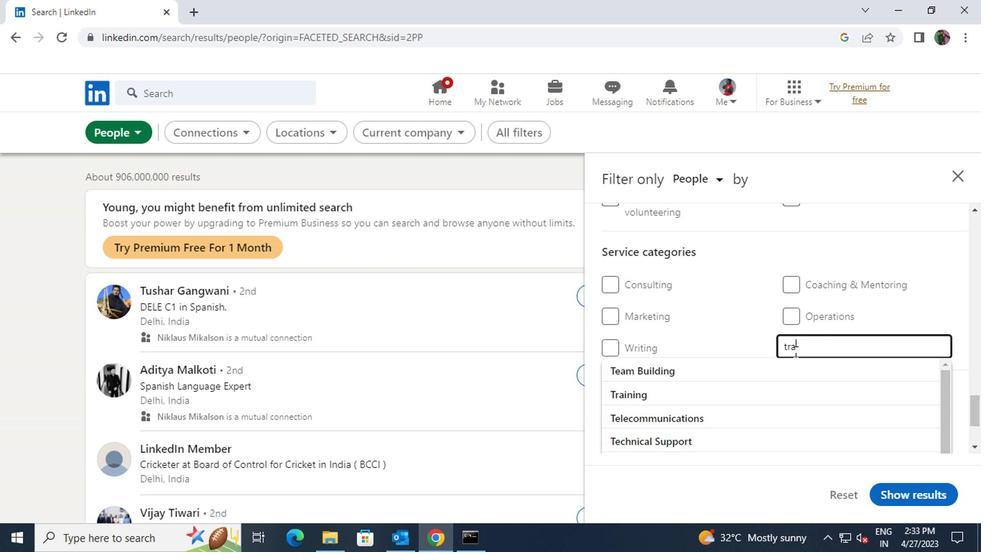 
Action: Mouse moved to (665, 367)
Screenshot: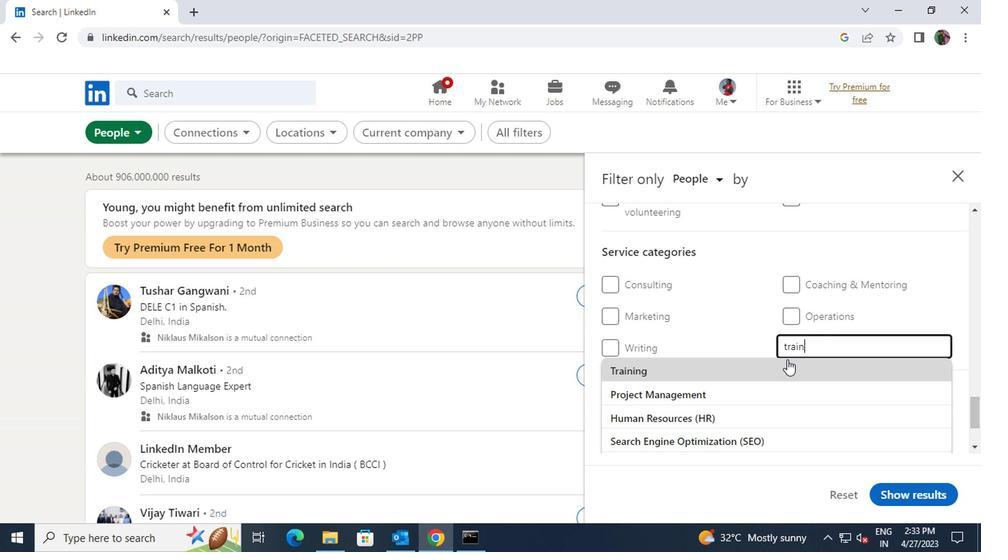 
Action: Mouse pressed left at (665, 367)
Screenshot: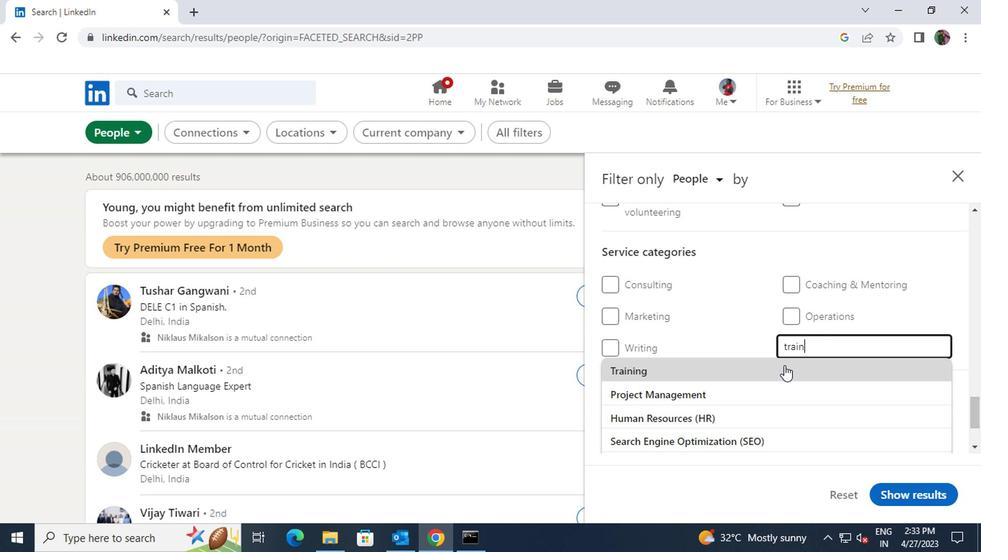 
Action: Mouse scrolled (665, 367) with delta (0, 0)
Screenshot: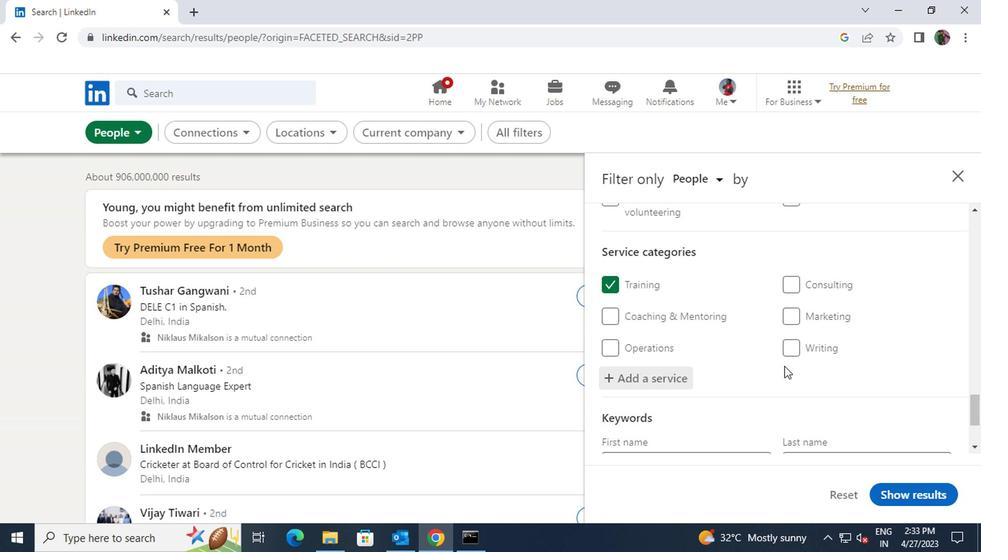 
Action: Mouse scrolled (665, 367) with delta (0, 0)
Screenshot: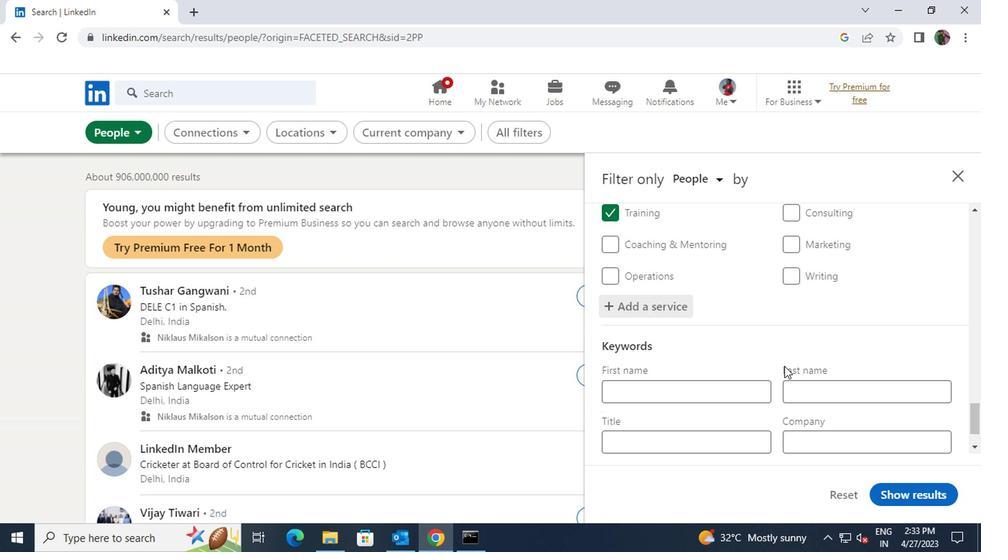 
Action: Mouse moved to (638, 386)
Screenshot: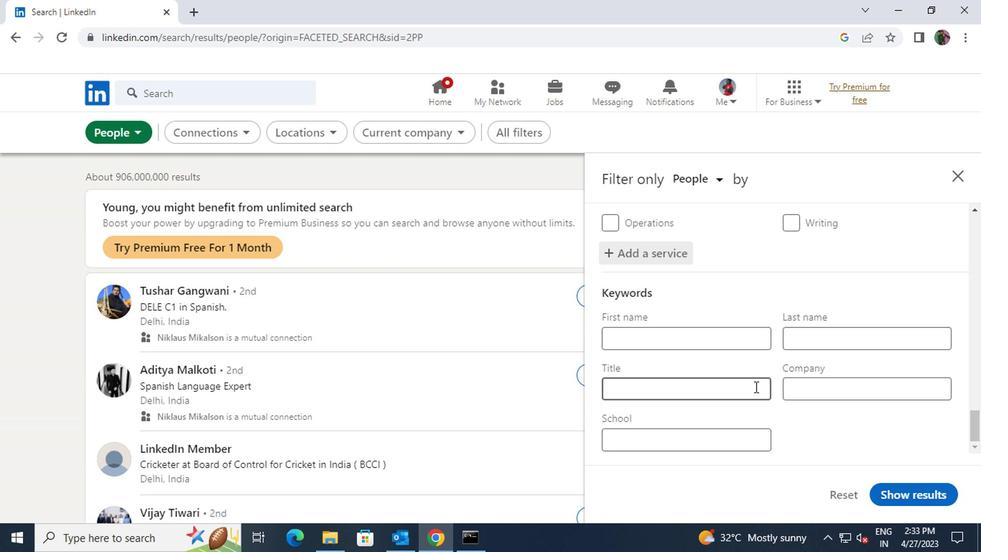 
Action: Mouse pressed left at (638, 386)
Screenshot: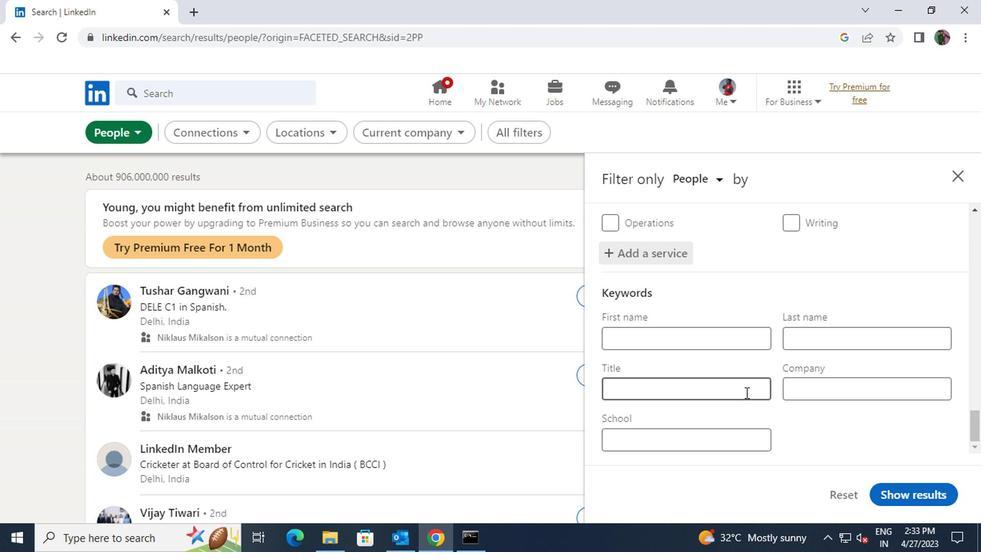 
Action: Key pressed <Key.shift>PROOFREADER
Screenshot: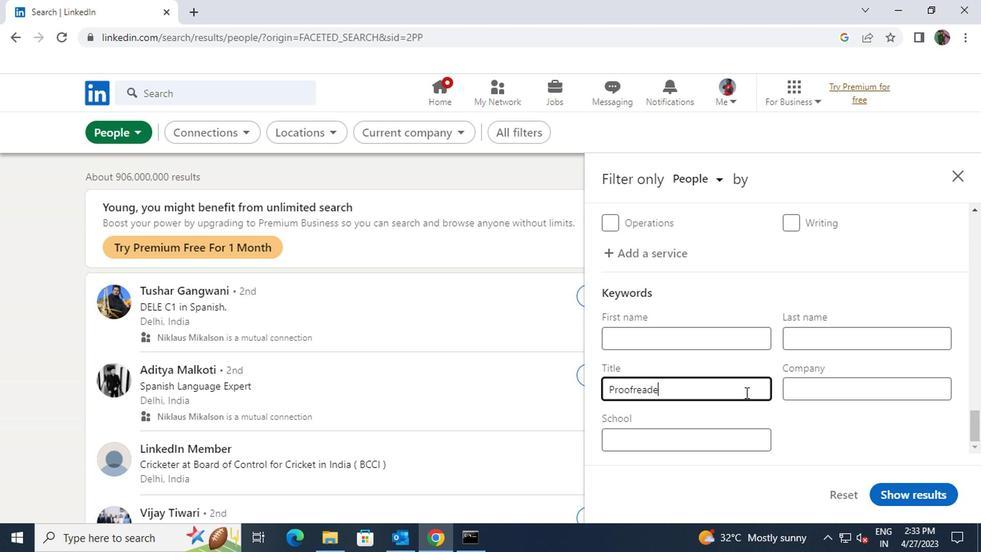 
Action: Mouse moved to (742, 457)
Screenshot: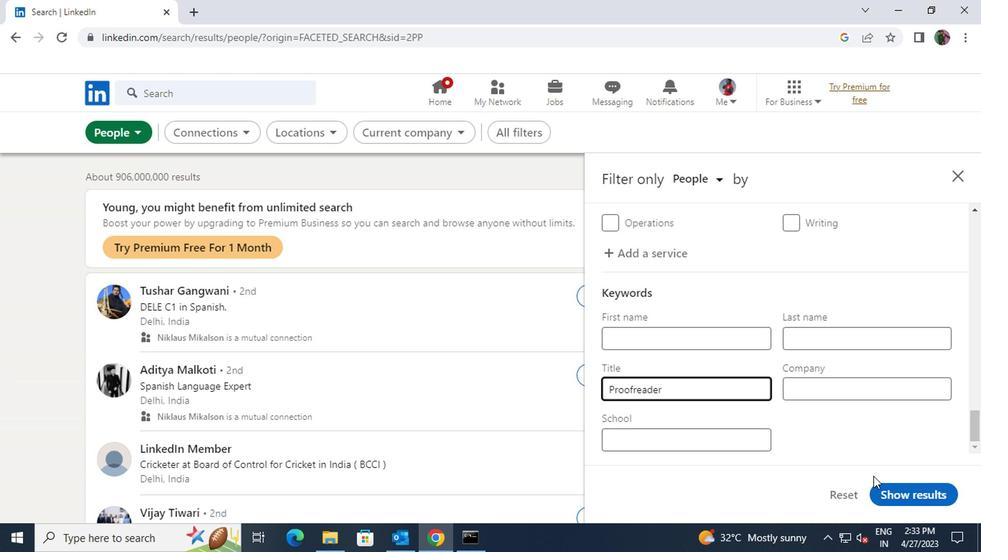 
Action: Mouse pressed left at (742, 457)
Screenshot: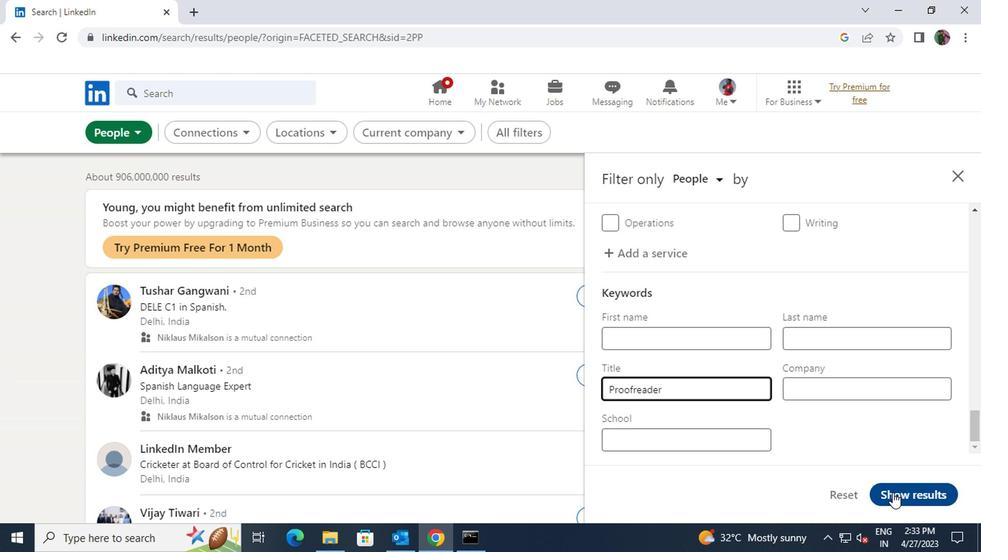 
